 Task: In the Company tcs.com, Create email and send with subject: 'A Glimpse into the Future: Meet Our Disruptive Offering', and with mail content 'Good Morning,_x000D_
Welcome to a community of trailblazers and innovators. Discover a transformative opportunity that will empower you to thrive in your industry._x000D_
Thanks & Regards', attach the document: Business_plan.docx and insert image: visitingcard.jpg. Below Thanks and Regards, write facebook and insert the URL: 'www.facebook.com'. Mark checkbox to create task to follow up : In 1 week.  Enter or choose an email address of recipient's from company's contact and send.. Logged in from softage.4@softage.net
Action: Mouse moved to (90, 57)
Screenshot: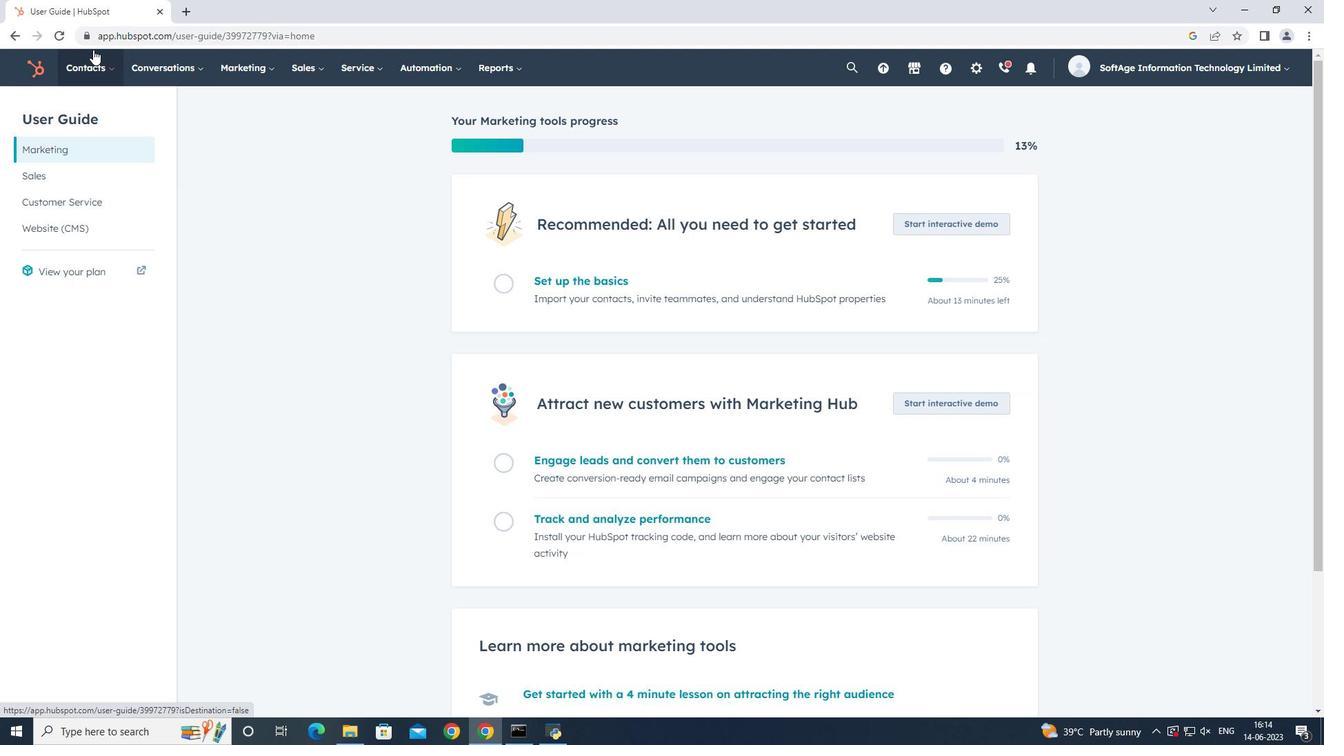 
Action: Mouse pressed left at (90, 57)
Screenshot: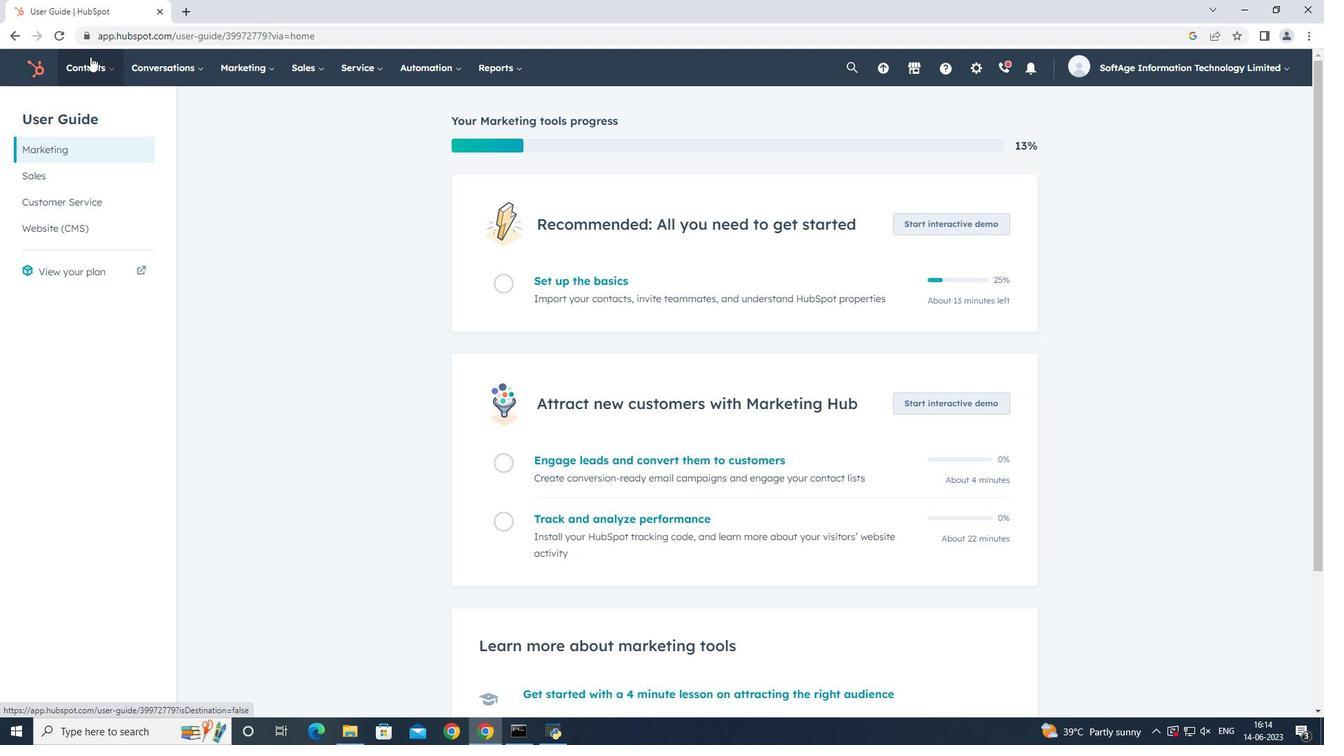 
Action: Mouse moved to (111, 142)
Screenshot: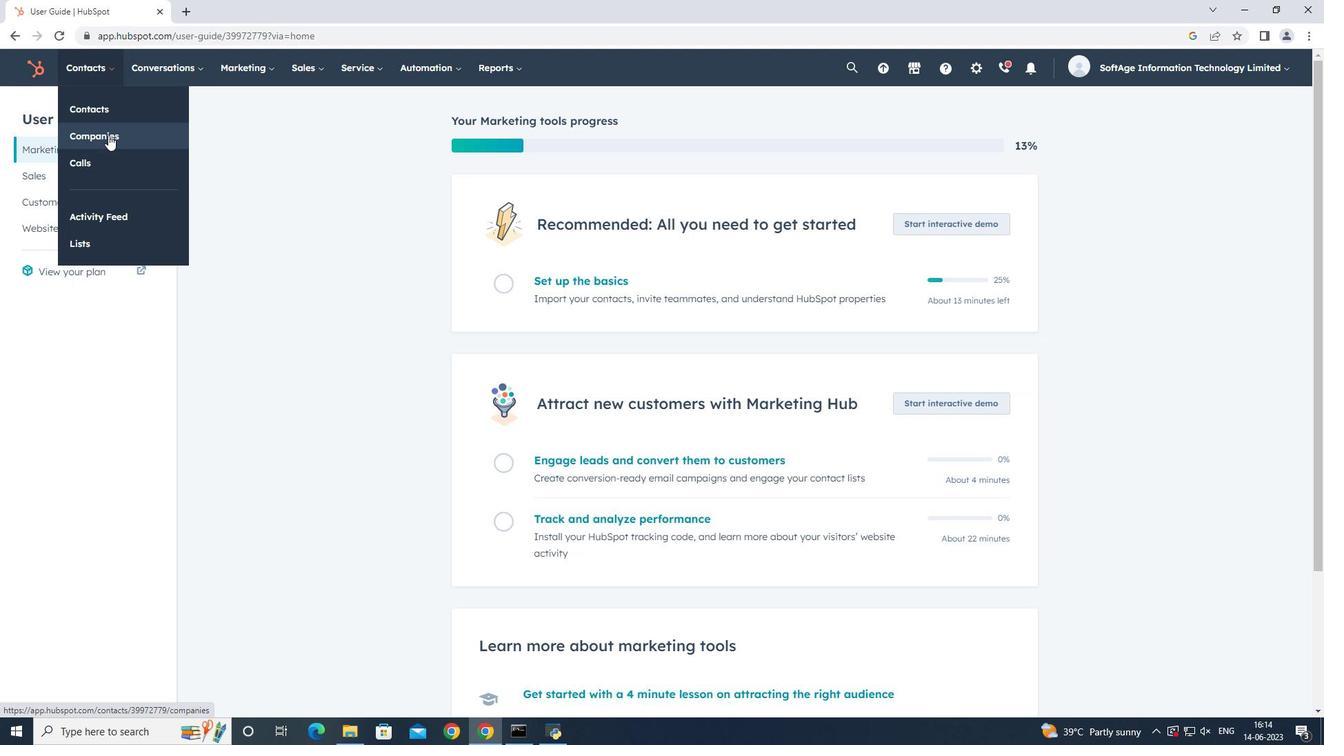 
Action: Mouse pressed left at (111, 142)
Screenshot: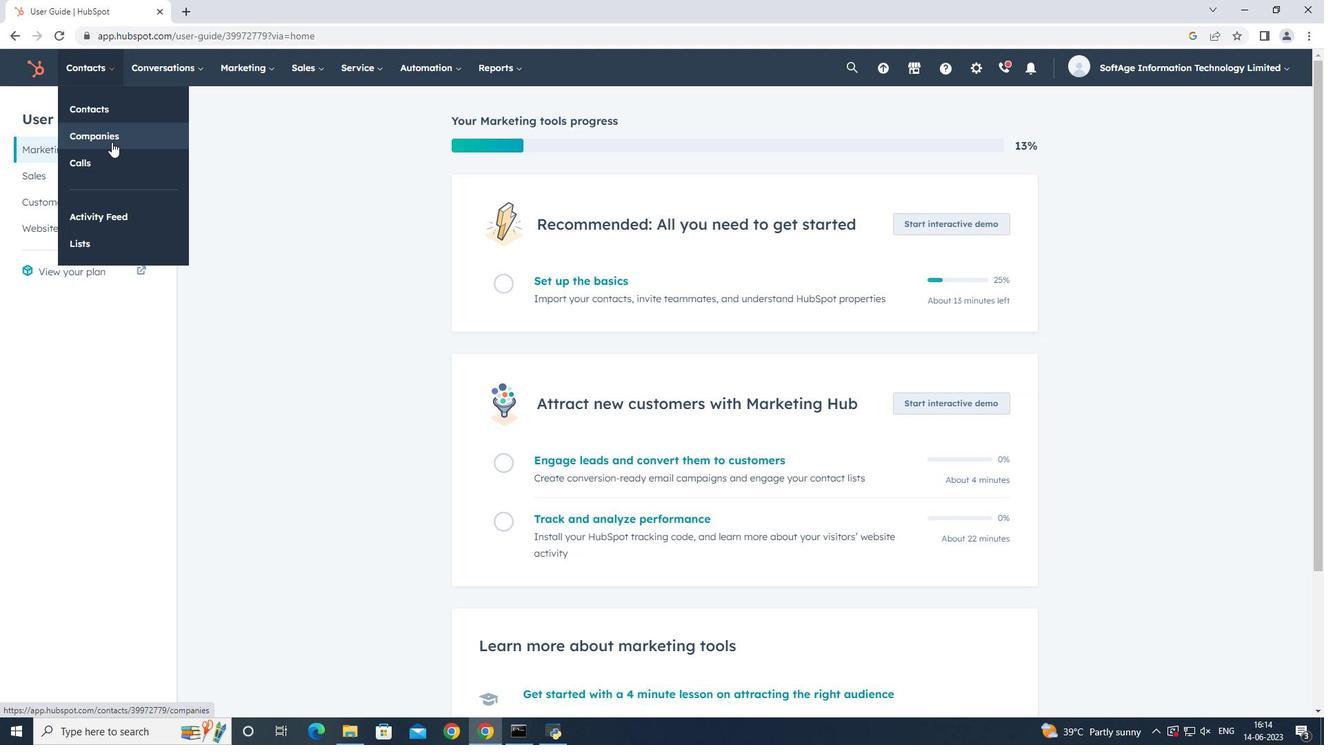 
Action: Mouse moved to (104, 219)
Screenshot: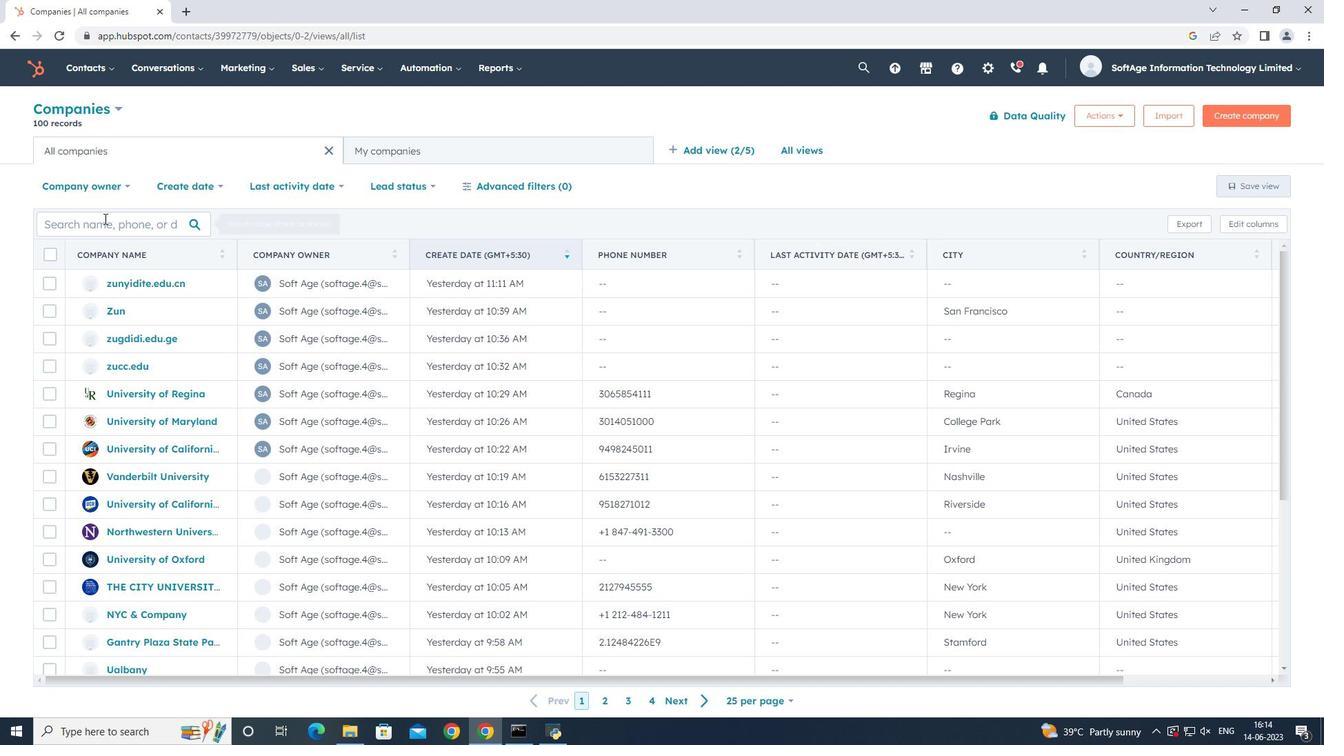 
Action: Mouse pressed left at (104, 219)
Screenshot: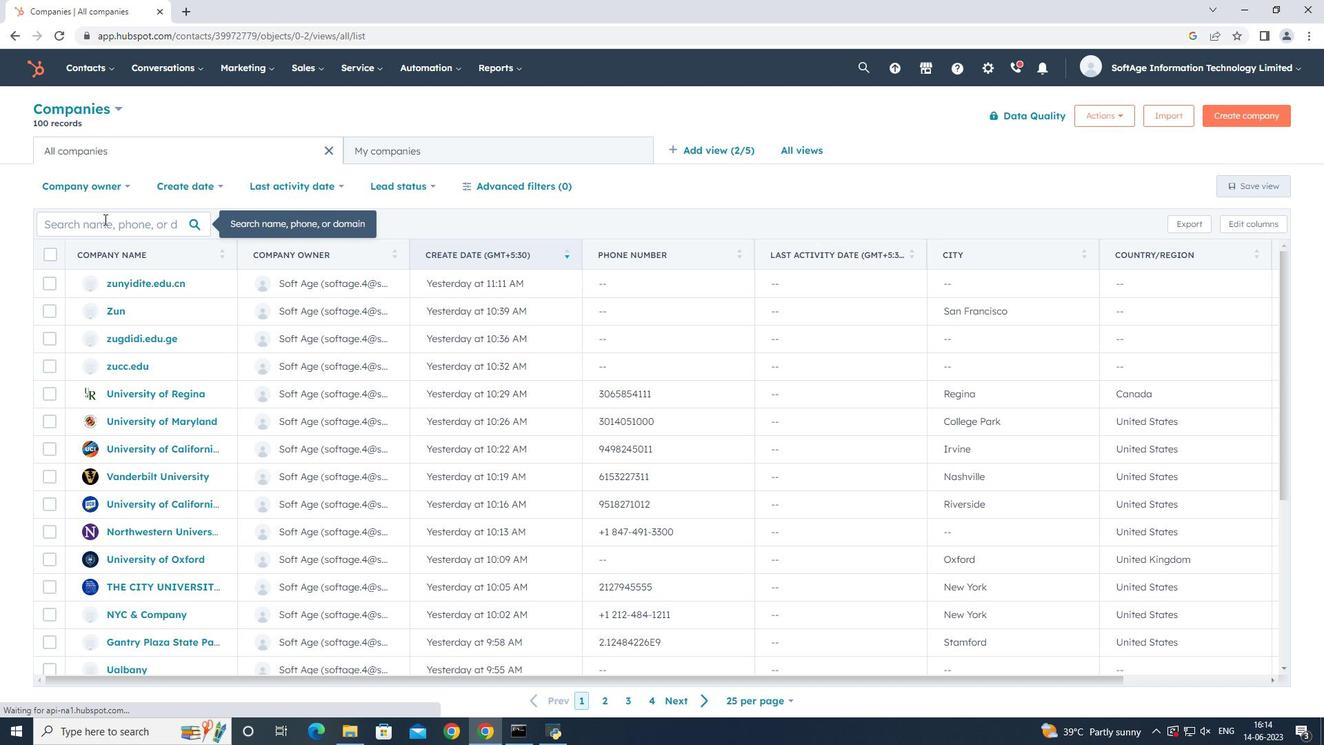 
Action: Key pressed tcs.com
Screenshot: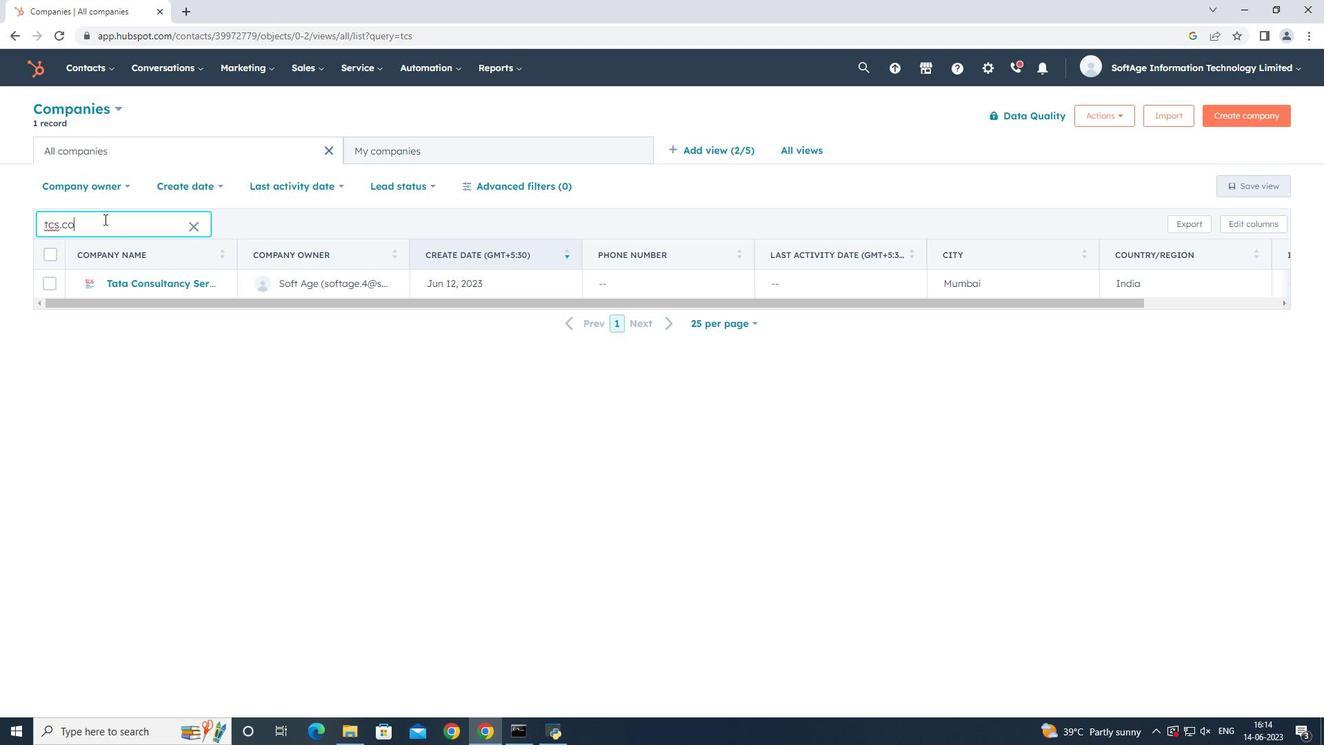 
Action: Mouse moved to (142, 281)
Screenshot: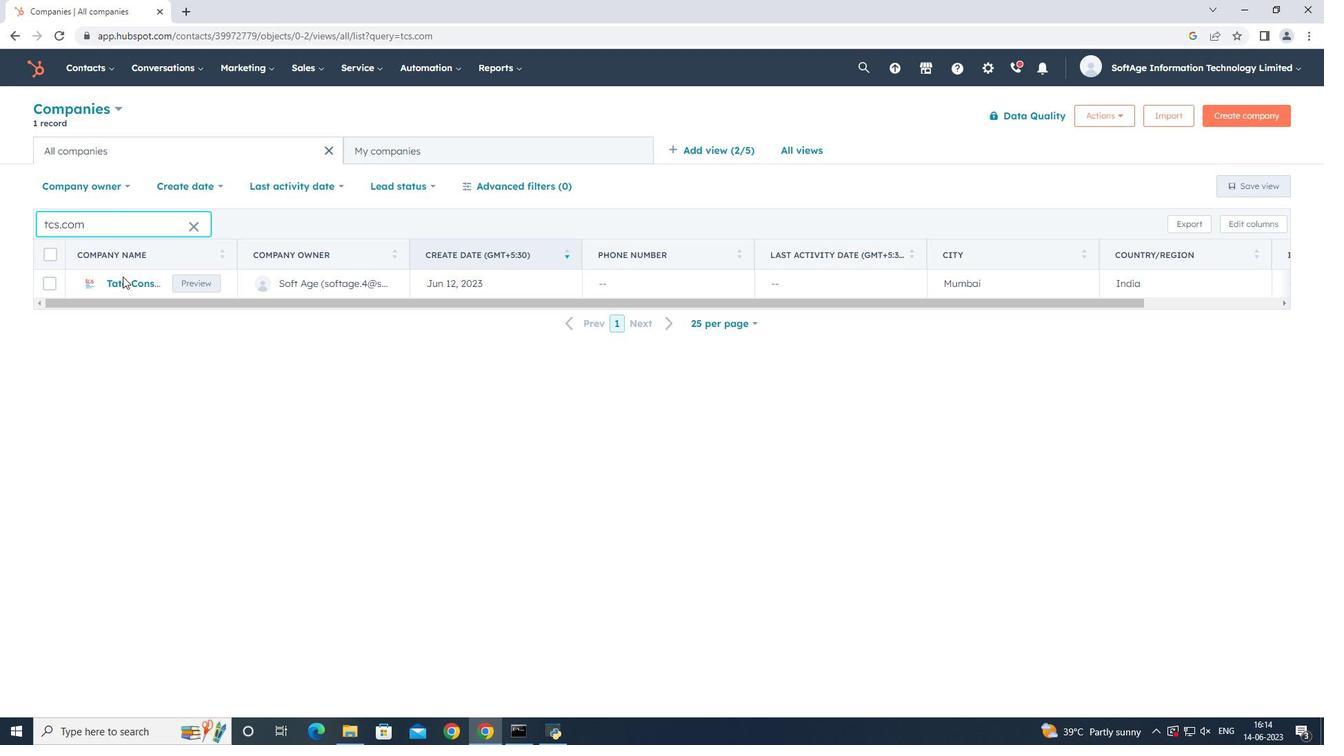 
Action: Mouse pressed left at (142, 281)
Screenshot: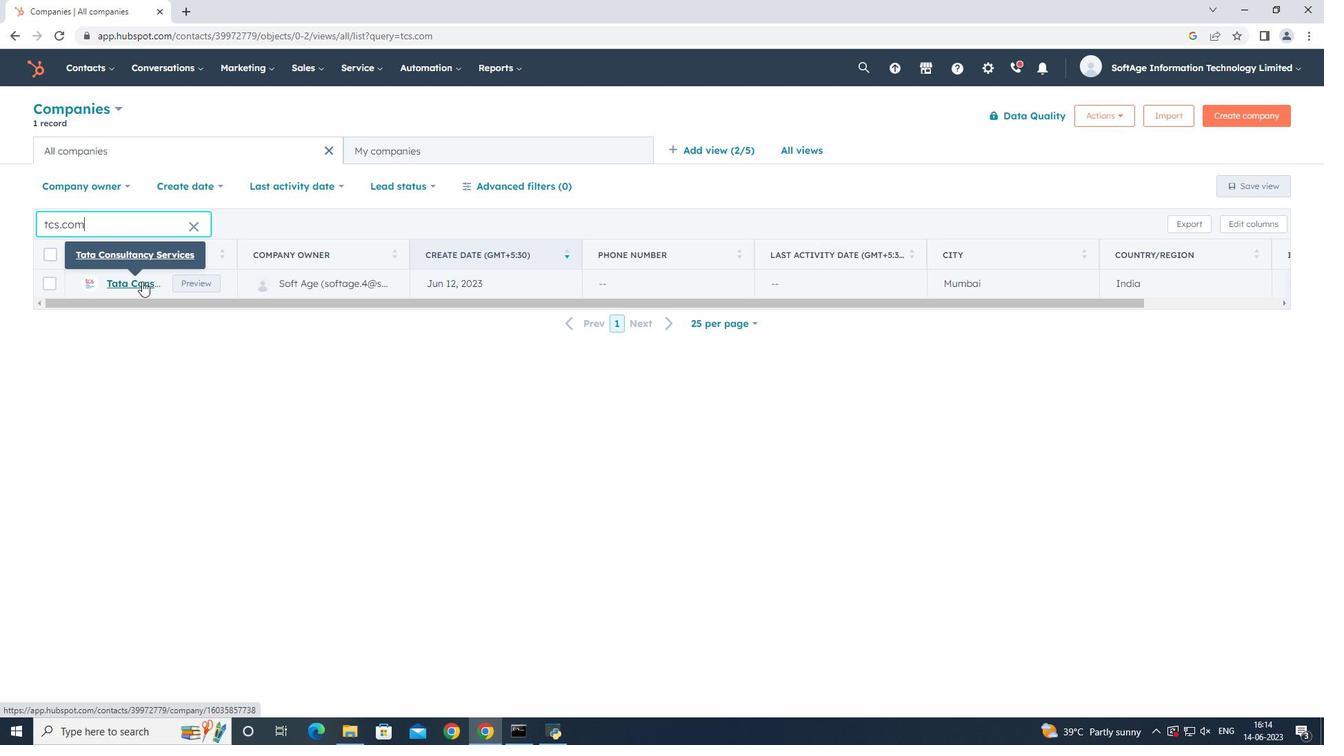 
Action: Mouse moved to (87, 215)
Screenshot: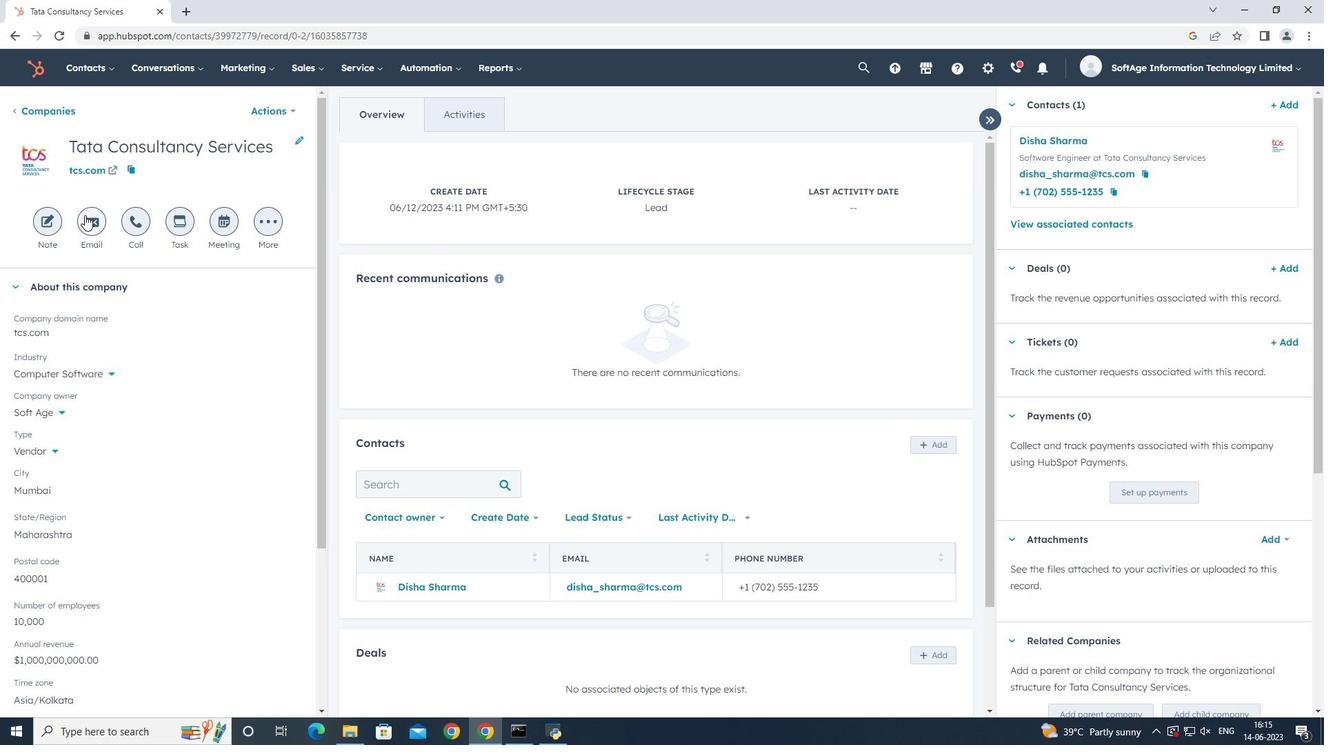 
Action: Mouse pressed left at (87, 215)
Screenshot: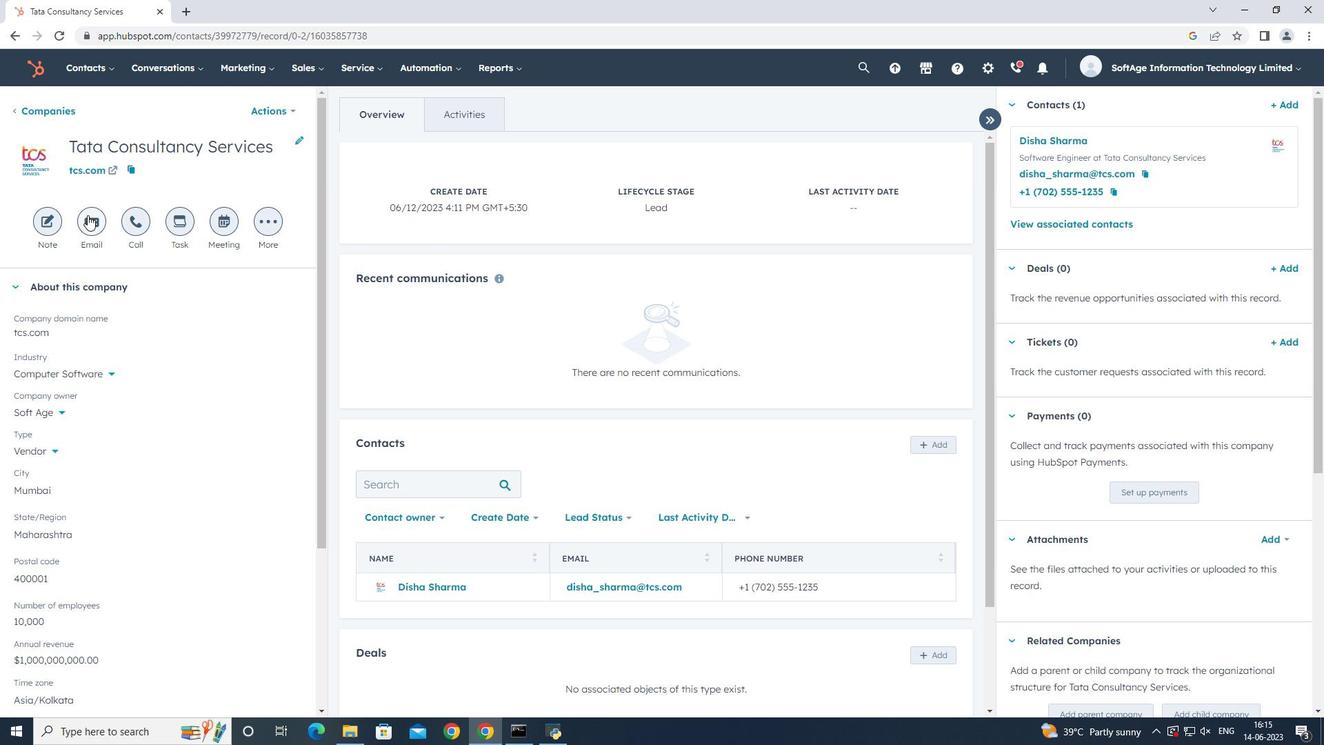 
Action: Mouse moved to (625, 372)
Screenshot: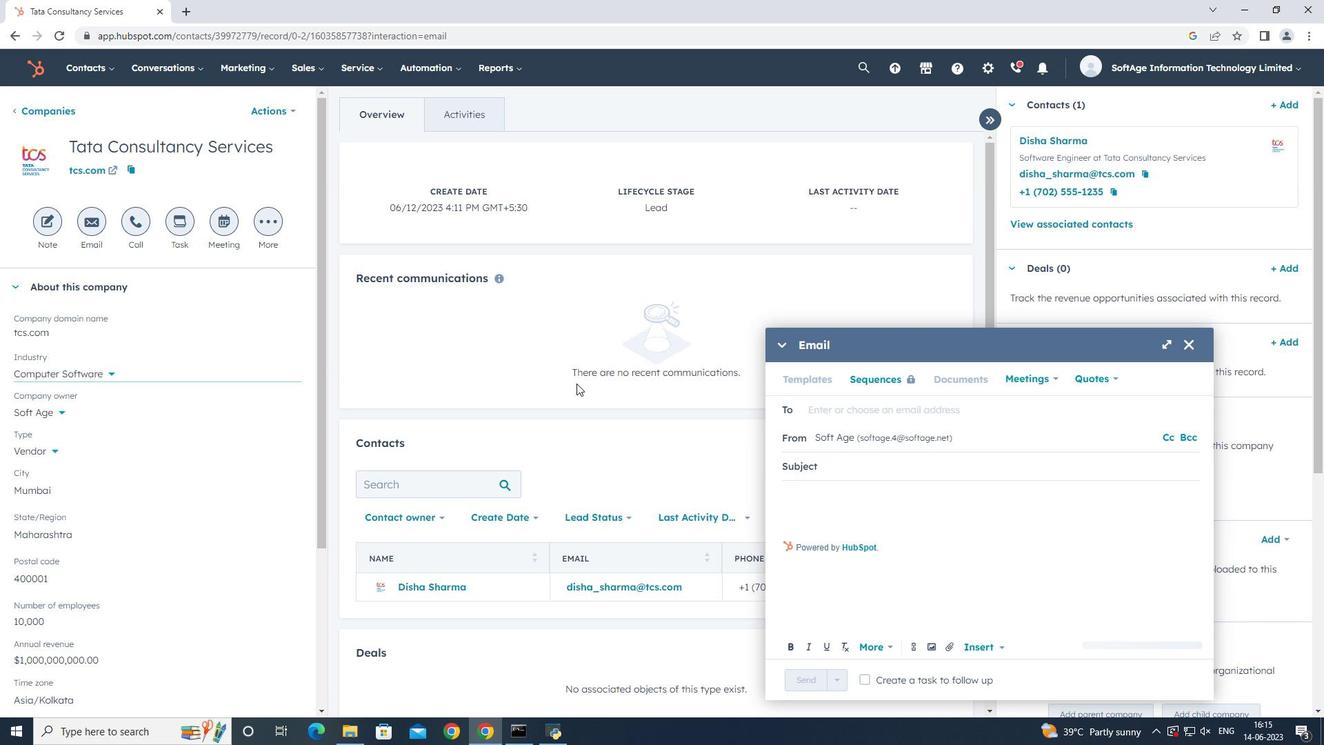
Action: Key pressed <Key.shift><Key.shift>A<Key.space><Key.shift><Key.shift><Key.shift><Key.shift><Key.shift><Key.shift>Glimpse<Key.space>into<Key.space>the<Key.space><Key.shift><Key.shift><Key.shift>Future<Key.shift_r>:<Key.space><Key.shift_r><Key.shift_r><Key.shift_r><Key.shift_r><Key.shift_r><Key.shift_r><Key.shift_r><Key.shift_r><Key.shift_r><Key.shift_r><Key.shift_r><Key.shift_r><Key.shift_r><Key.shift_r><Key.shift_r>Meet<Key.space><Key.shift_r><Key.shift_r><Key.shift_r><Key.shift_r><Key.shift_r><Key.shift_r><Key.shift_r><Key.shift_r><Key.shift_r><Key.shift_r><Key.shift_r><Key.shift_r>Our<Key.space><Key.shift><Key.shift><Key.shift><Key.shift><Key.shift><Key.shift><Key.shift><Key.shift>Disruptive<Key.space><Key.shift_r><Key.shift_r>Offering
Screenshot: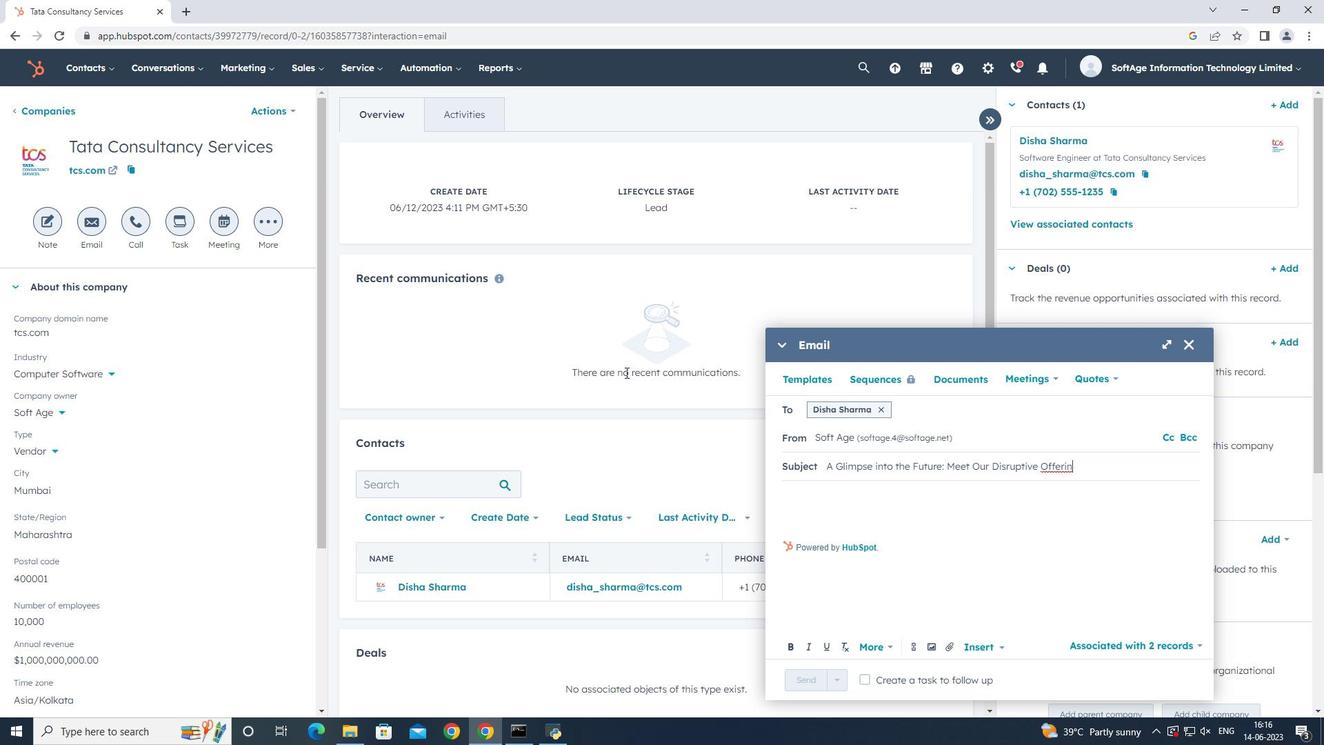 
Action: Mouse moved to (1123, 469)
Screenshot: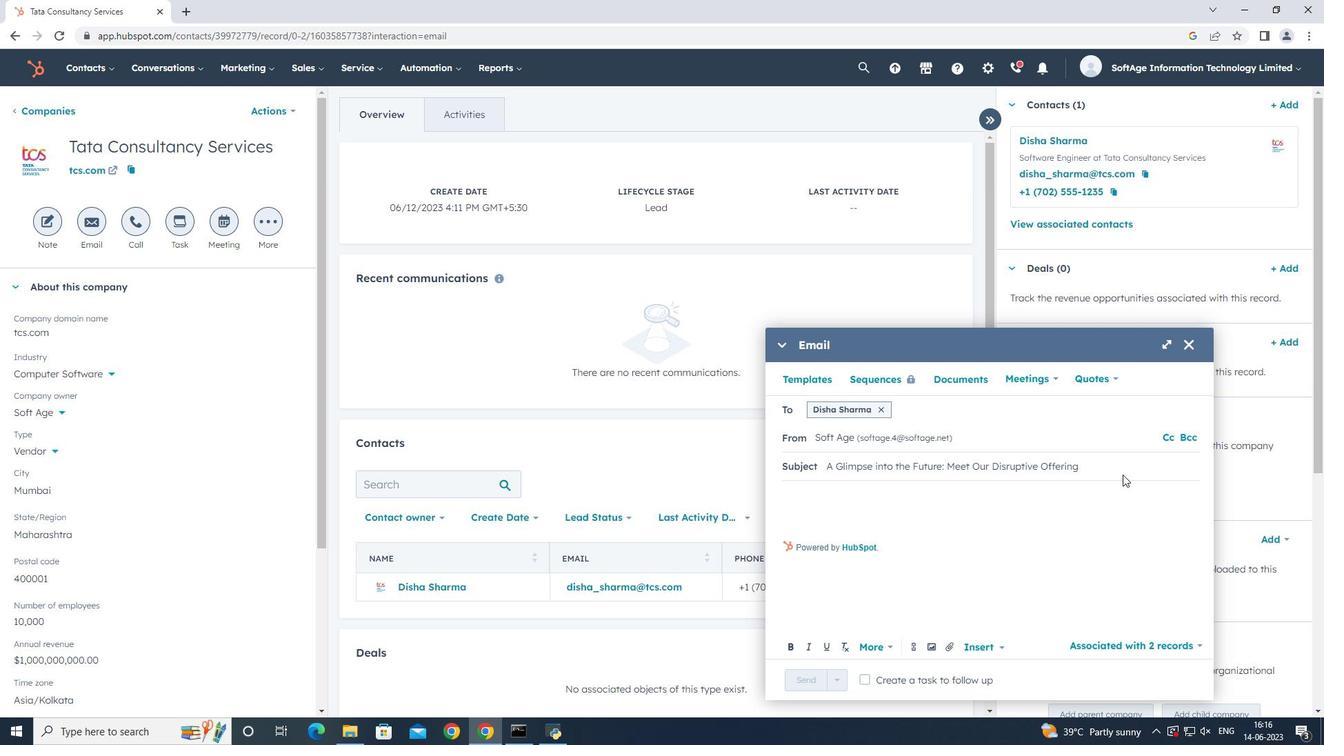 
Action: Key pressed ,
Screenshot: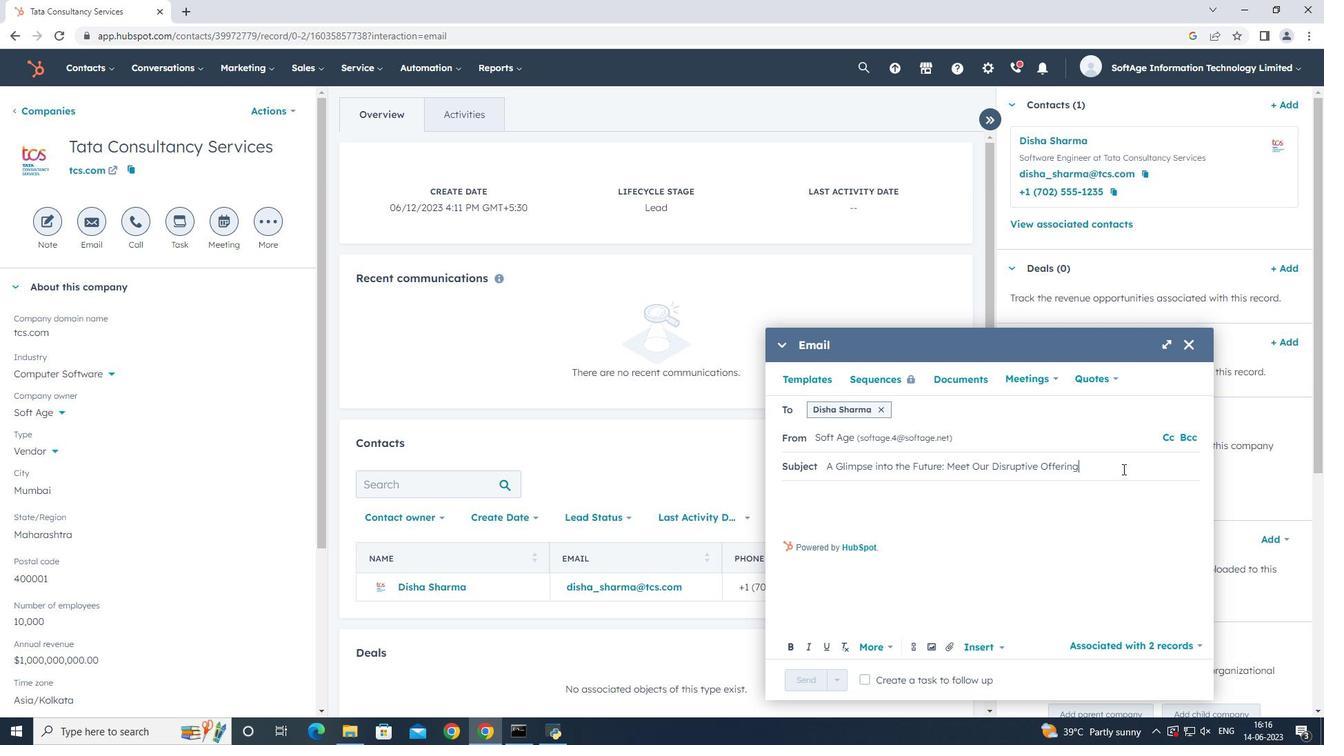 
Action: Mouse moved to (1120, 477)
Screenshot: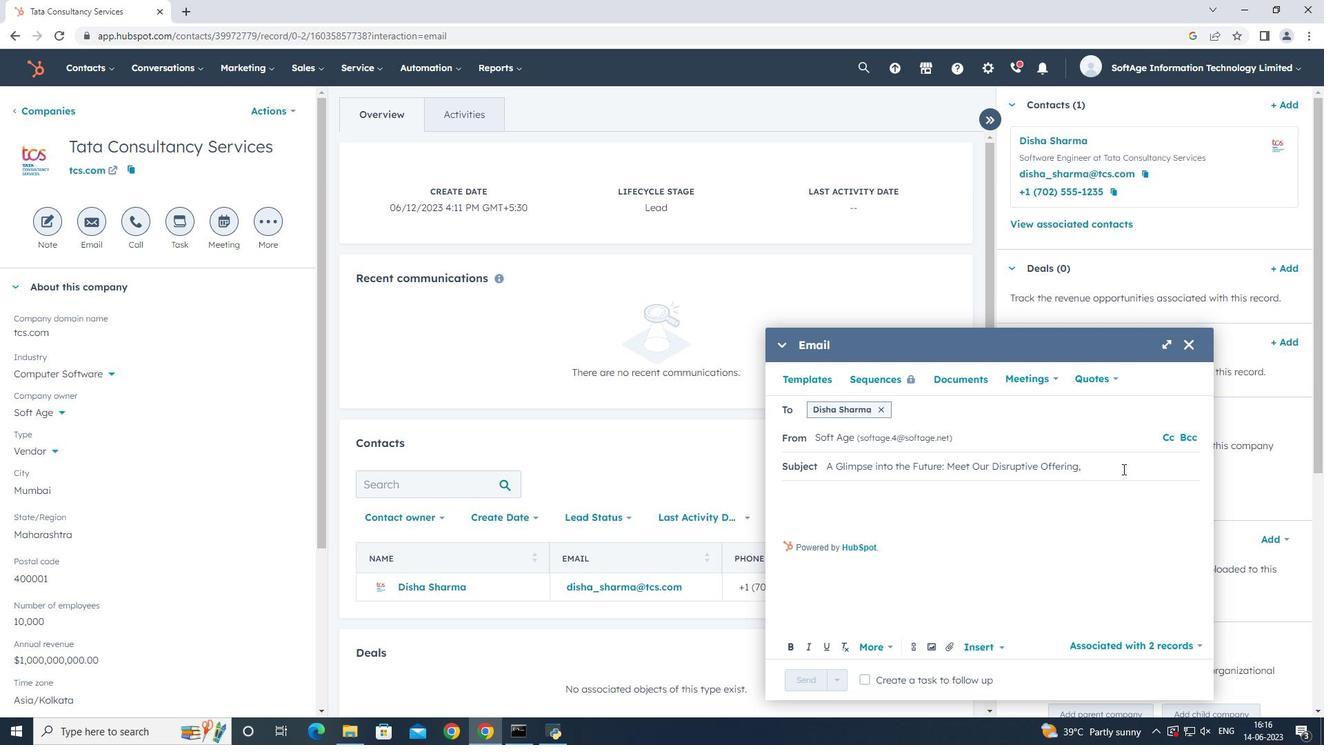 
Action: Key pressed <Key.tab><Key.shift>Good<Key.space><Key.shift><Key.shift><Key.shift><Key.shift><Key.shift><Key.shift><Key.shift><Key.shift><Key.shift><Key.shift><Key.shift><Key.shift><Key.shift><Key.shift><Key.shift><Key.shift>Morning,<Key.enter><Key.enter><Key.shift>Welcome<Key.space>to<Key.space>a<Key.space>community<Key.space>of<Key.space>trailblazer<Key.space><Key.backspace>s<Key.space>and<Key.space>innovators.<Key.space><Key.shift>Discover<Key.space>a<Key.space>transformative<Key.space>opportunity<Key.space>that<Key.space>will<Key.space>empower<Key.space>you<Key.space>to<Key.space>thrive<Key.space>in<Key.space>your<Key.space>industry.<Key.enter><Key.enter><Key.shift>Thanks<Key.space><Key.shift><Key.shift><Key.shift><Key.shift><Key.shift><Key.shift><Key.shift>&<Key.space><Key.shift><Key.shift>Regards,<Key.enter>
Screenshot: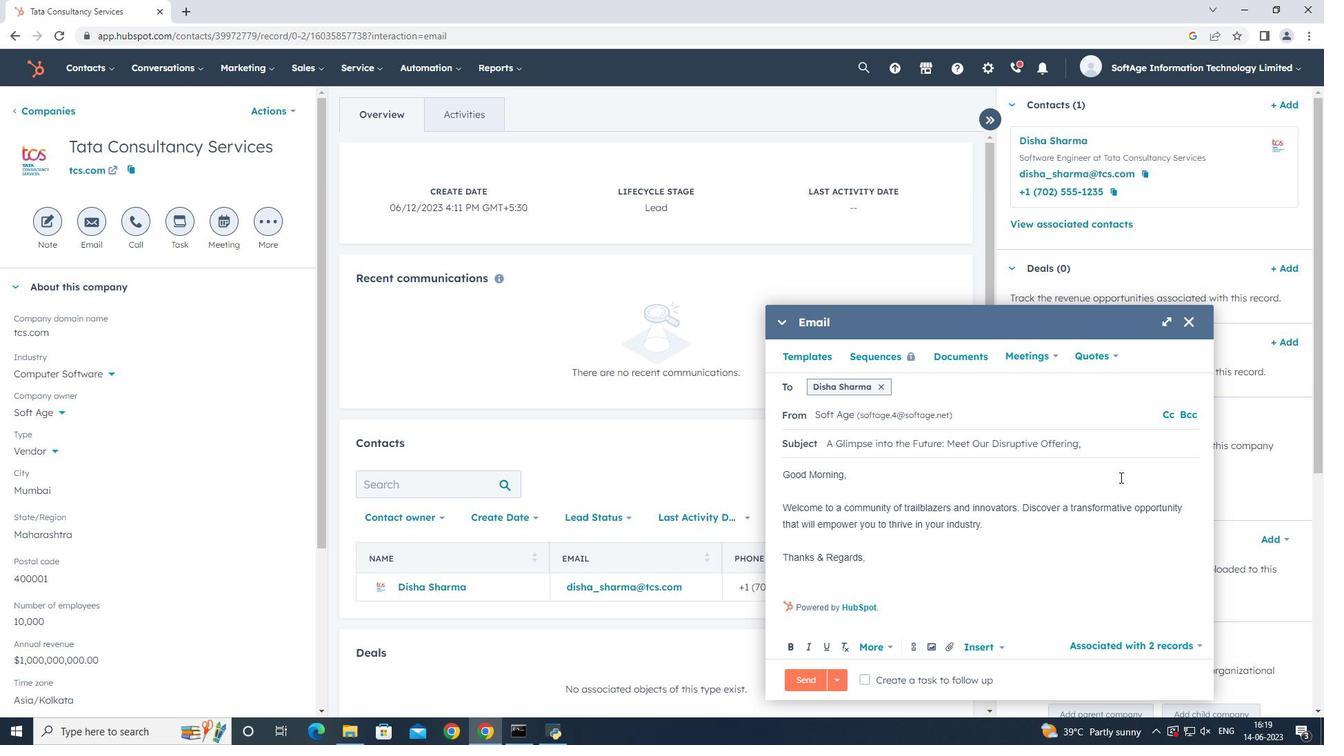 
Action: Mouse moved to (915, 650)
Screenshot: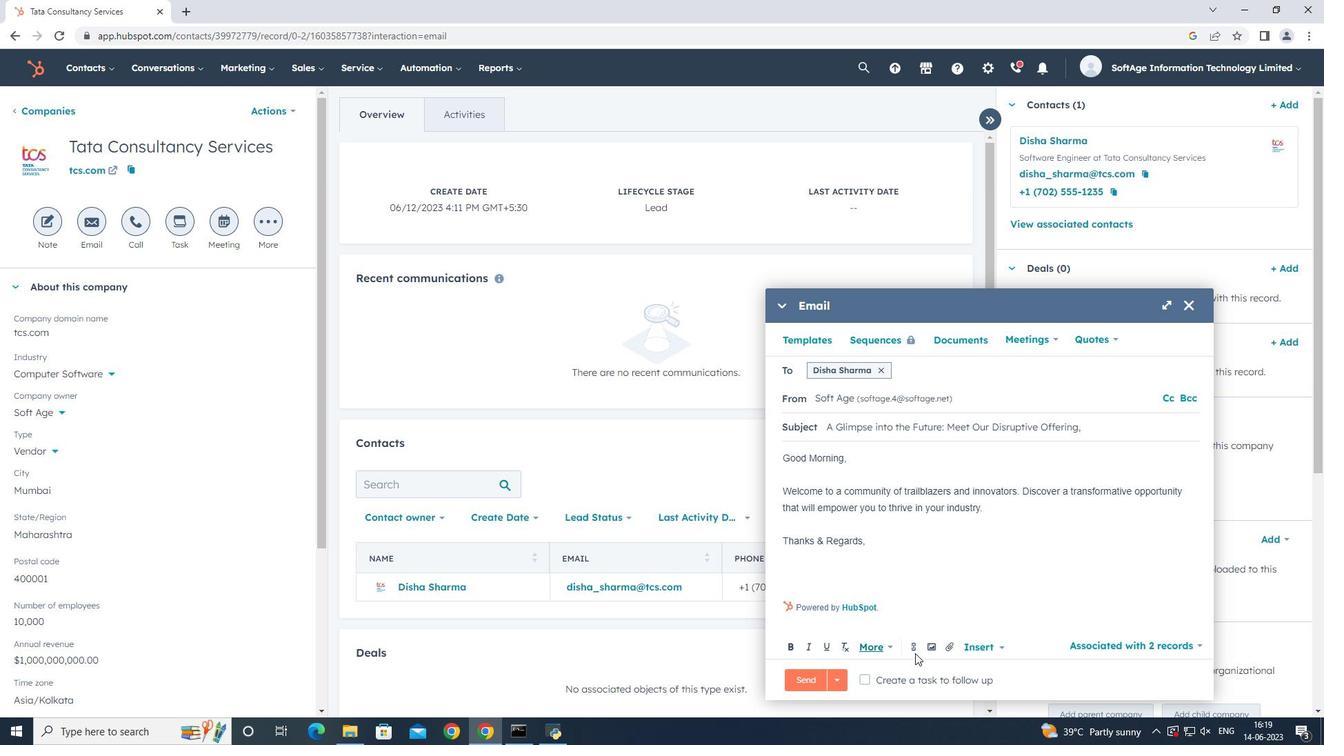 
Action: Mouse pressed left at (915, 650)
Screenshot: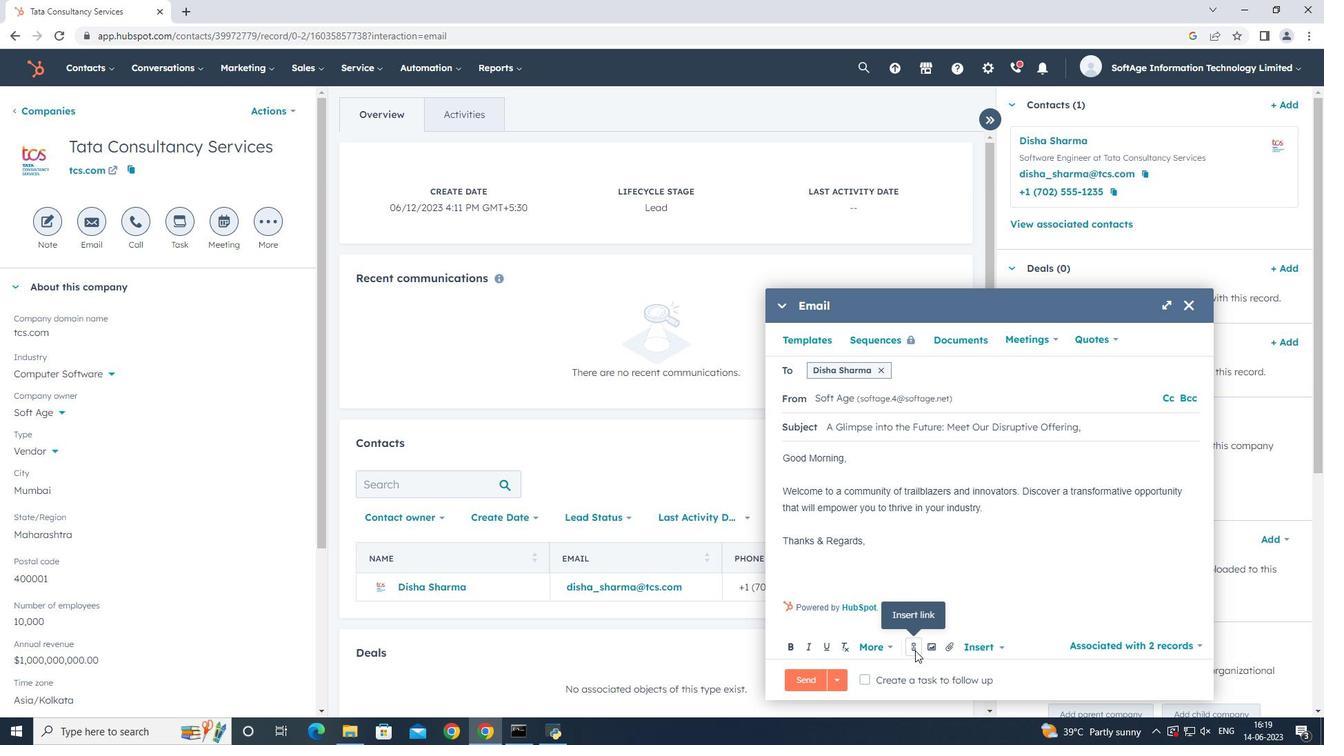
Action: Mouse moved to (943, 641)
Screenshot: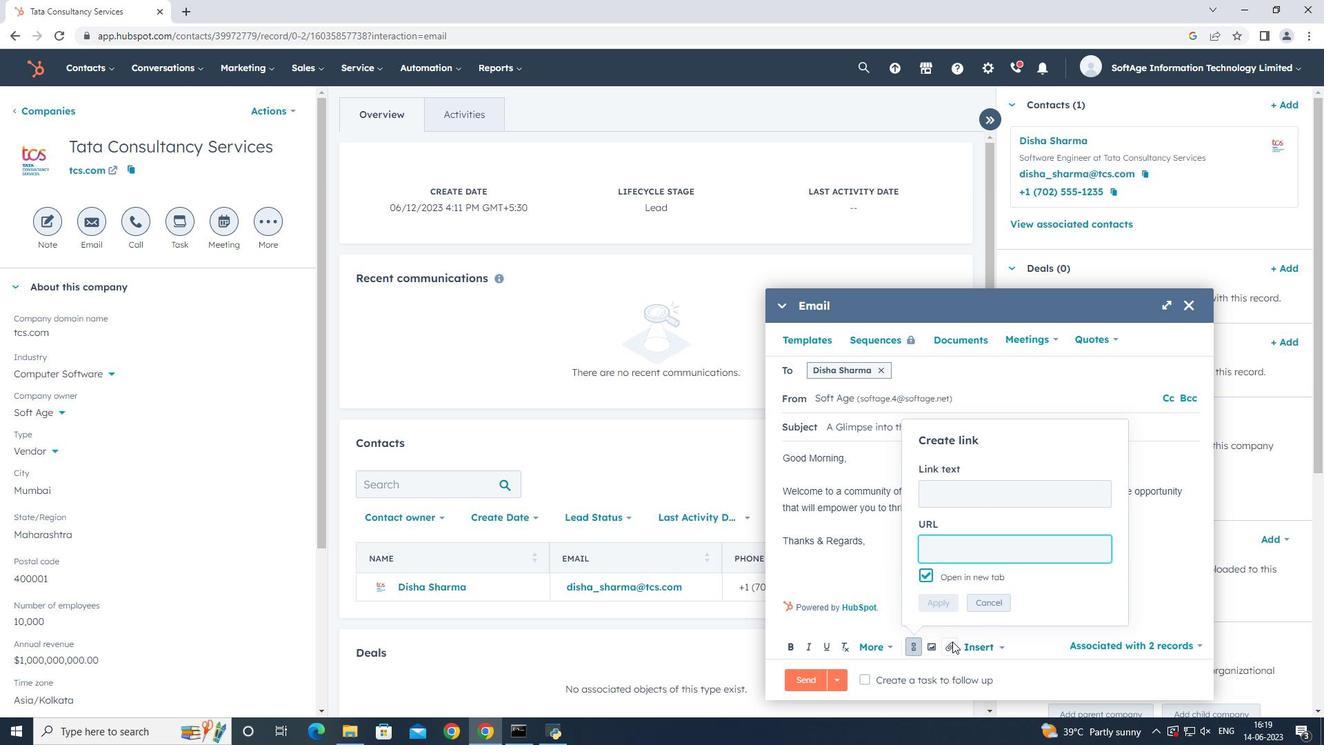 
Action: Mouse pressed left at (943, 641)
Screenshot: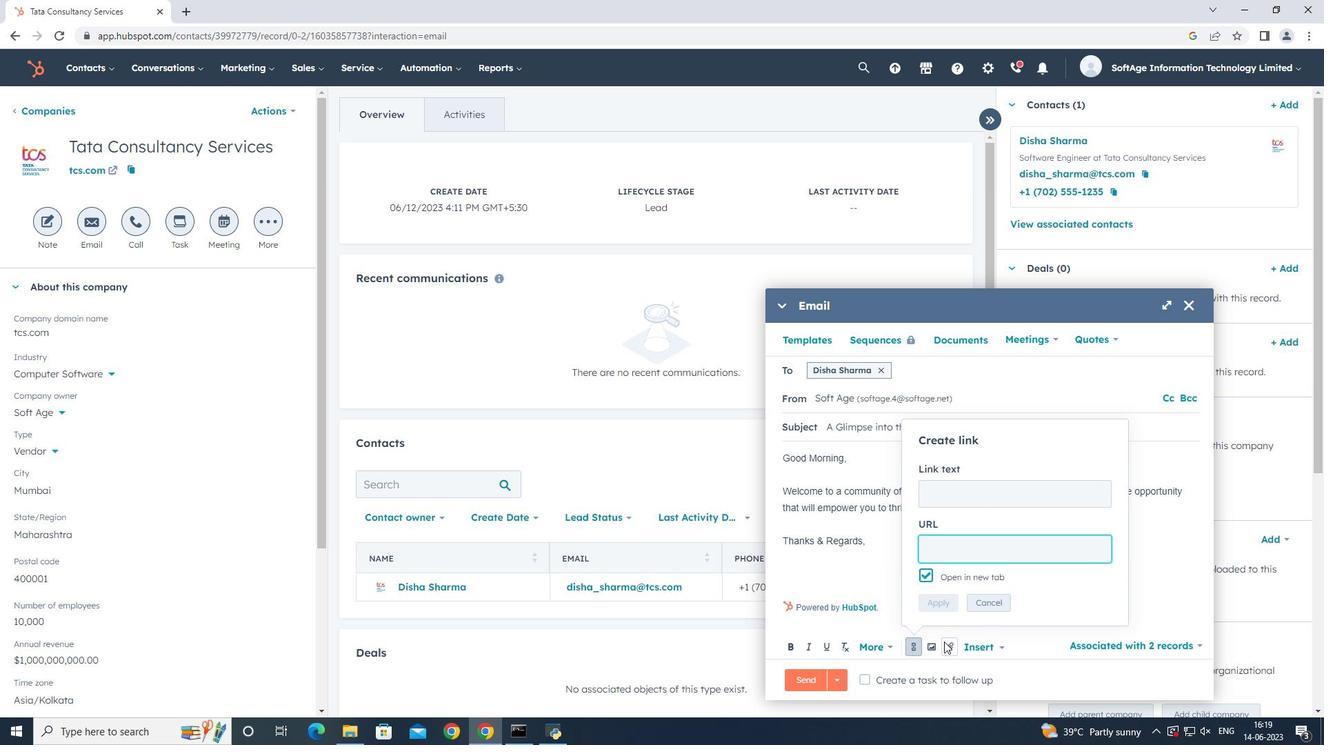 
Action: Mouse moved to (968, 612)
Screenshot: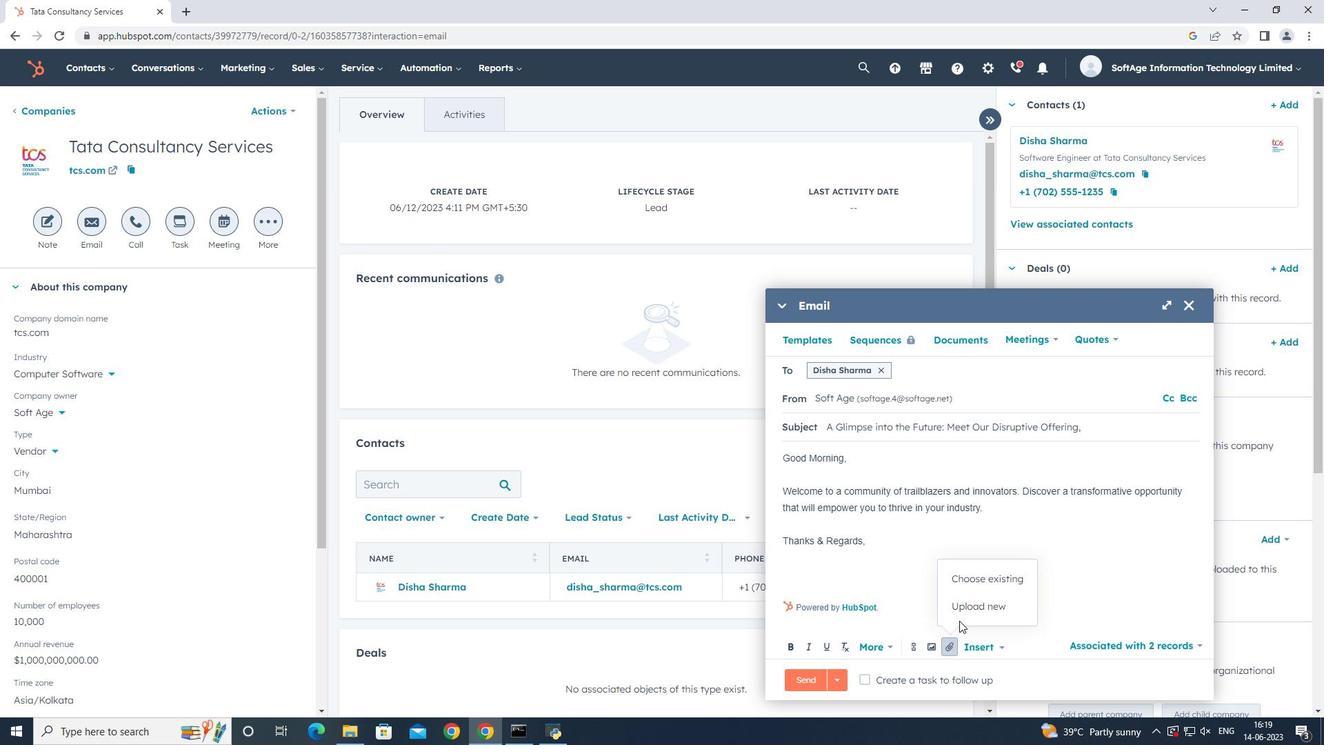 
Action: Mouse pressed left at (968, 612)
Screenshot: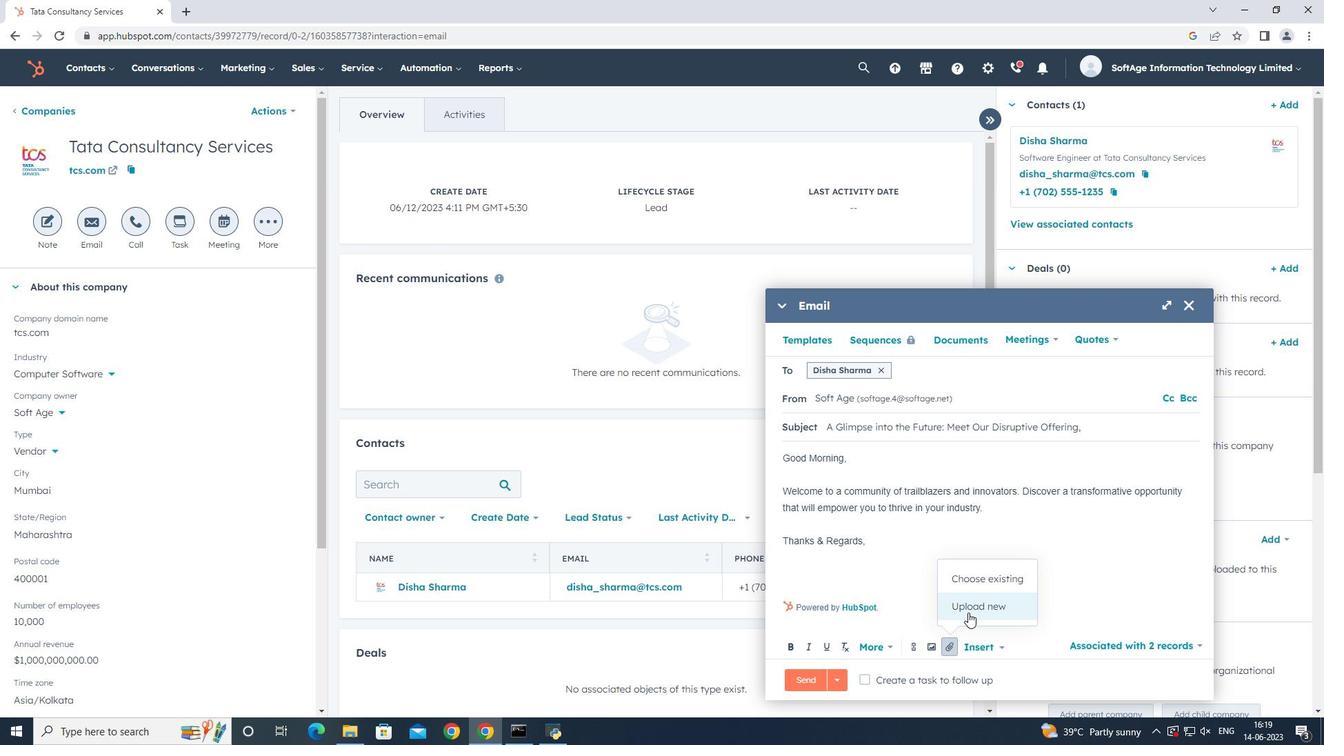 
Action: Mouse moved to (242, 119)
Screenshot: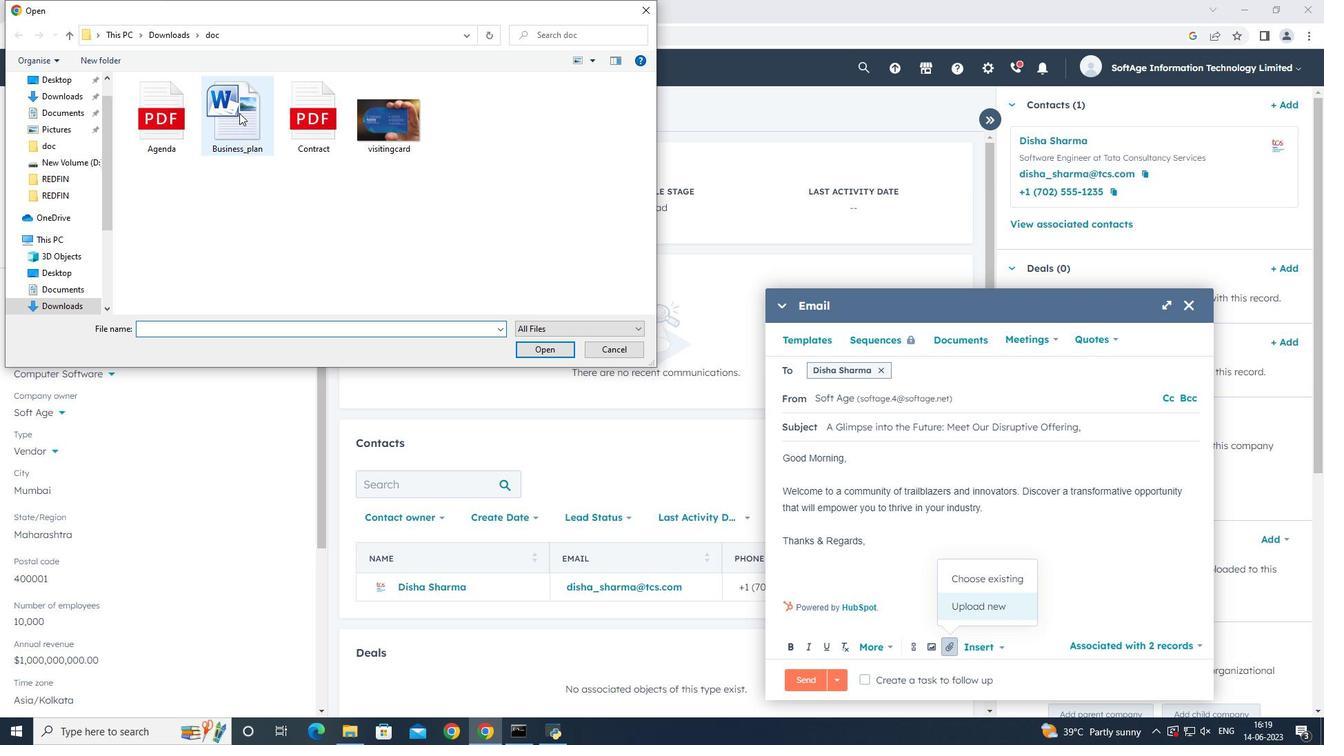 
Action: Mouse pressed left at (242, 119)
Screenshot: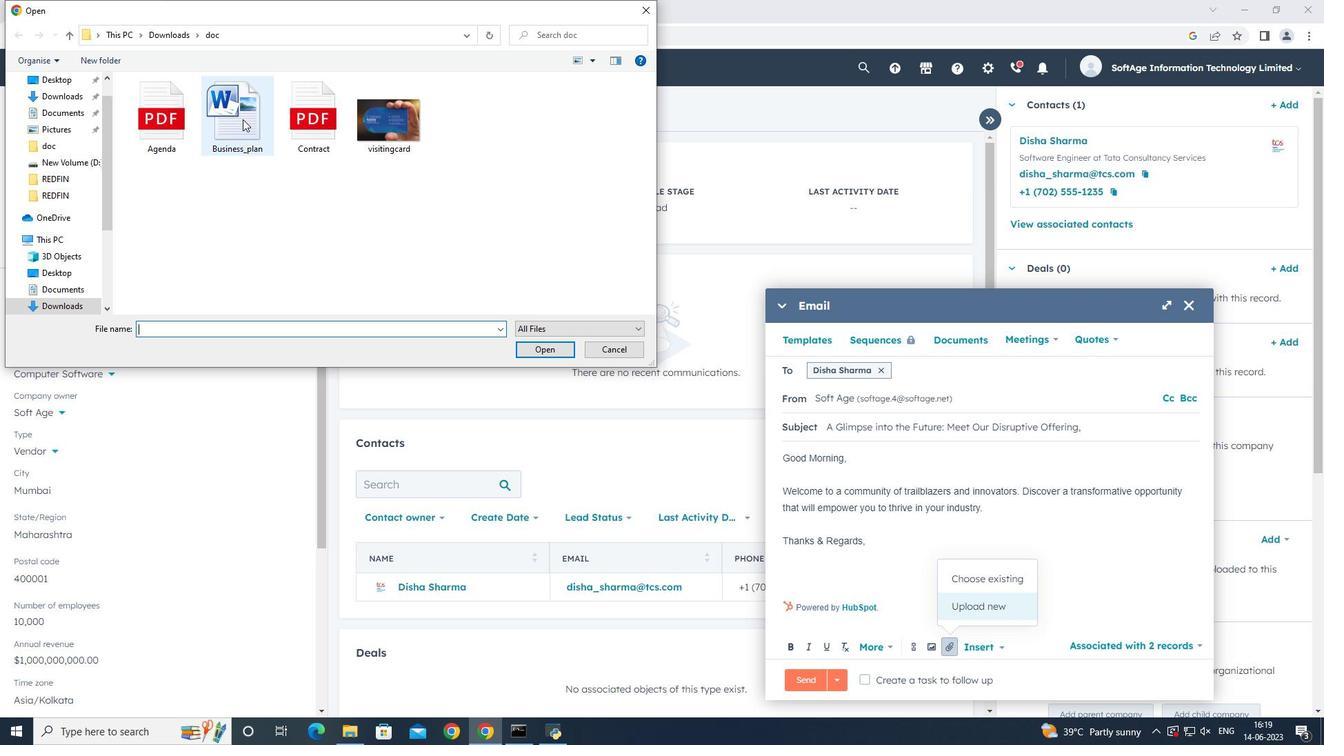 
Action: Mouse pressed left at (242, 119)
Screenshot: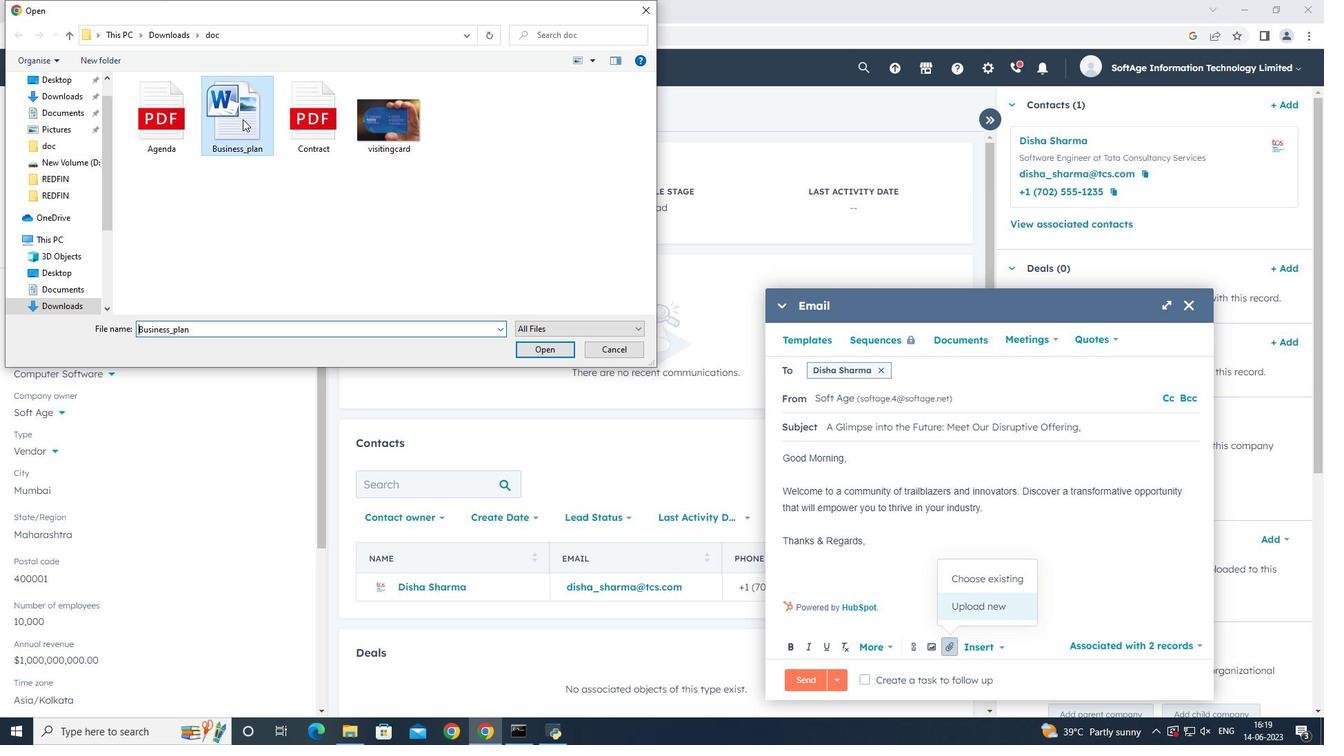 
Action: Mouse moved to (932, 609)
Screenshot: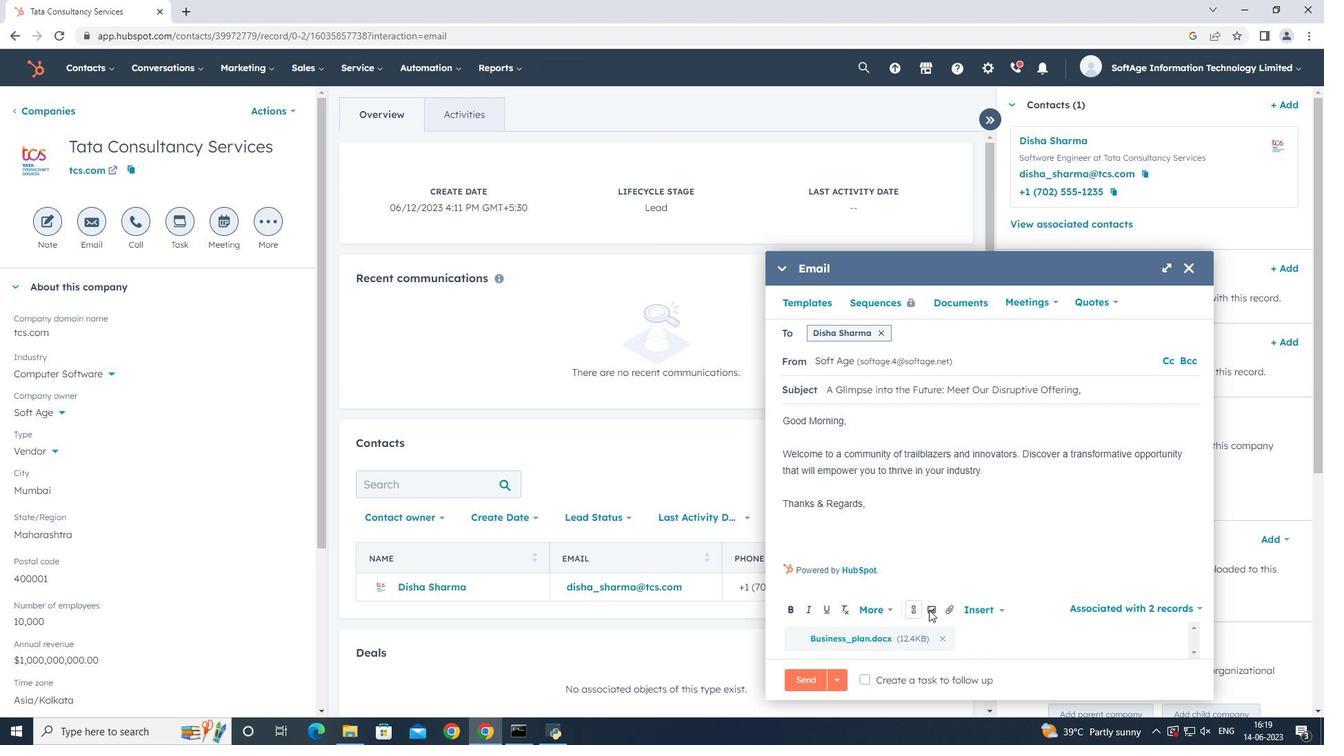 
Action: Mouse pressed left at (932, 609)
Screenshot: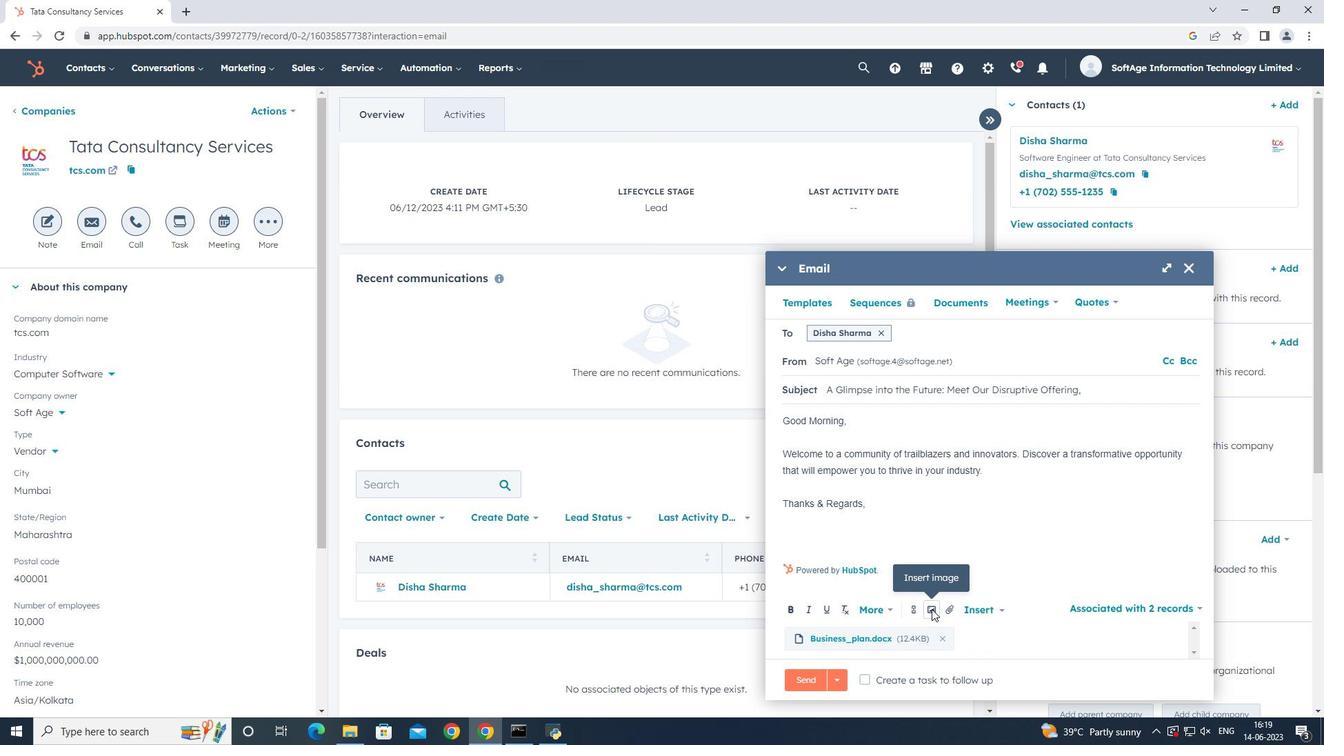 
Action: Mouse moved to (930, 574)
Screenshot: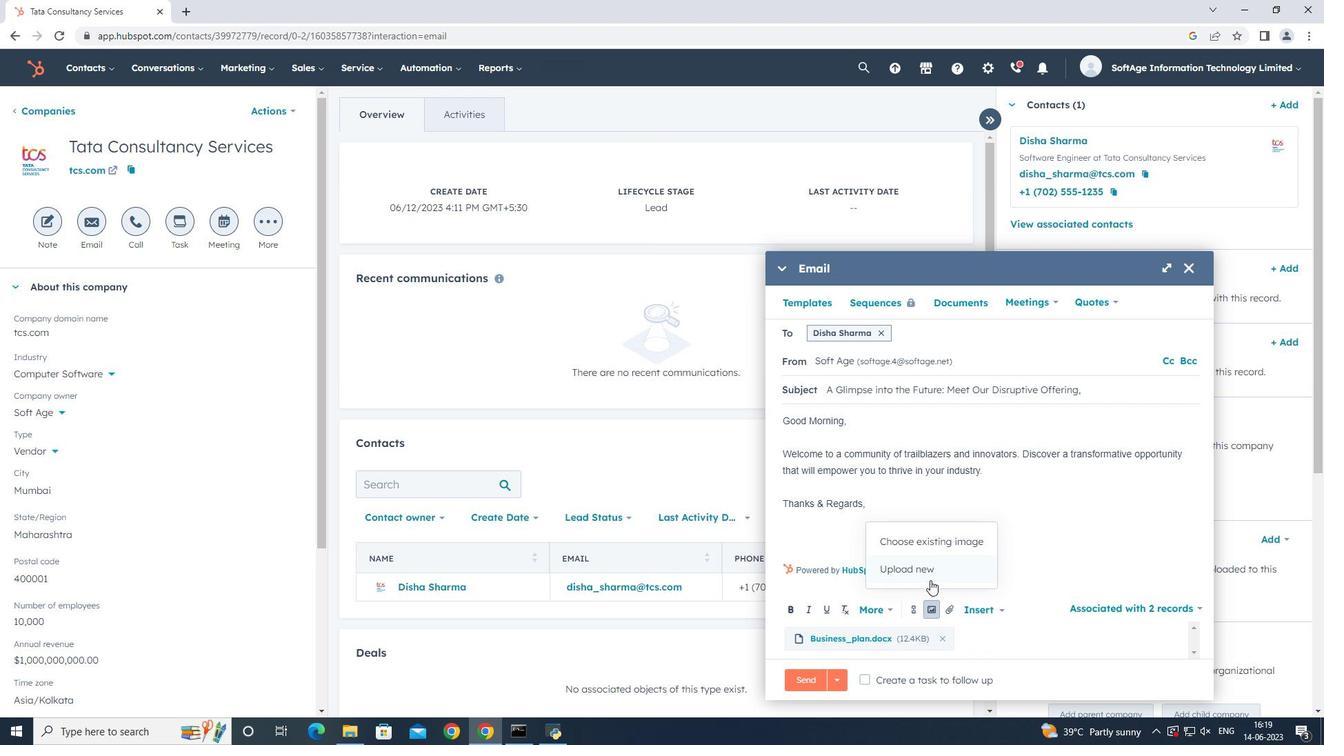 
Action: Mouse pressed left at (930, 574)
Screenshot: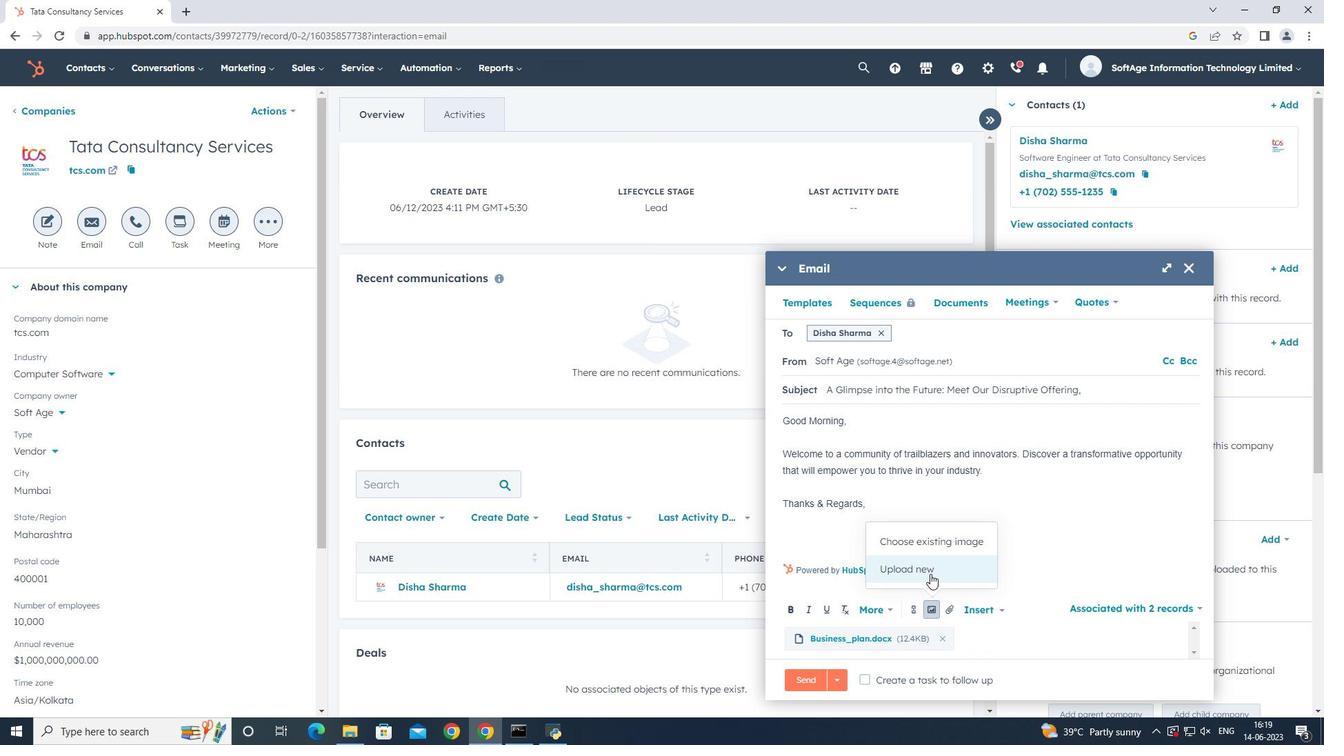 
Action: Mouse moved to (168, 133)
Screenshot: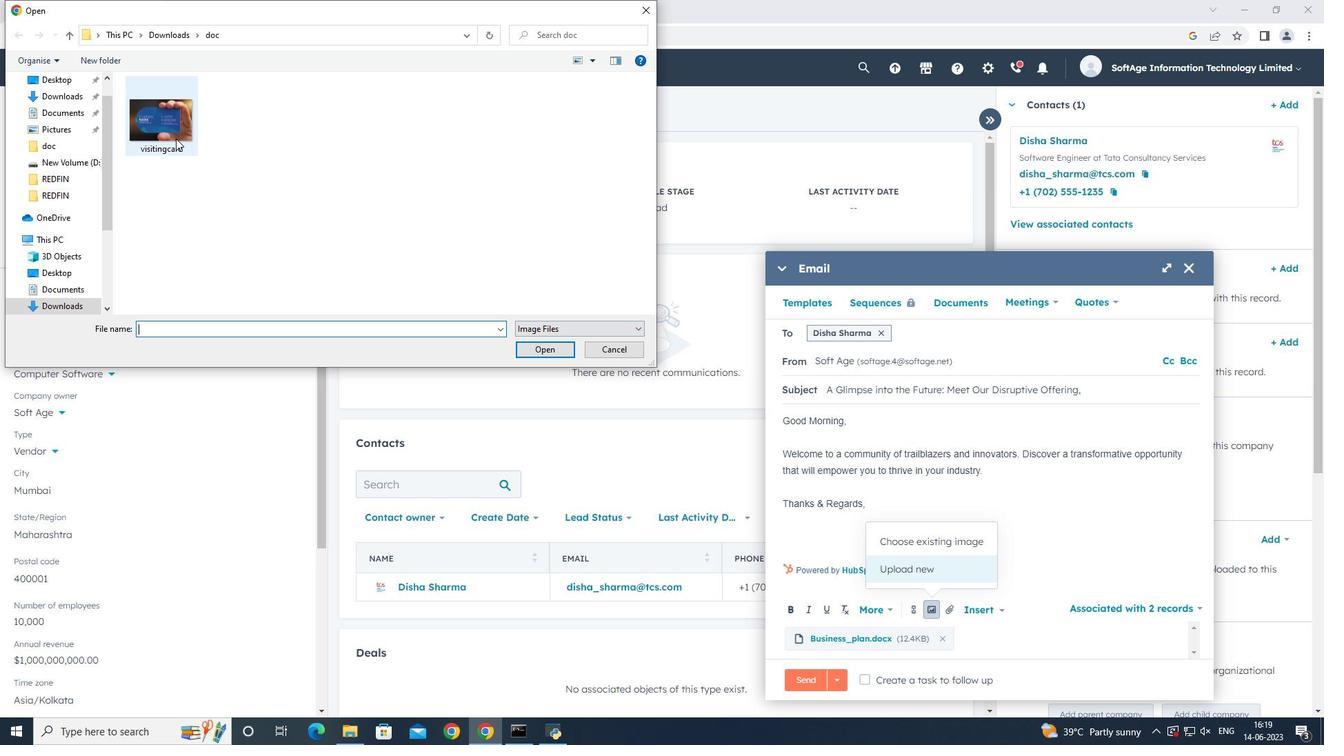 
Action: Mouse pressed left at (168, 133)
Screenshot: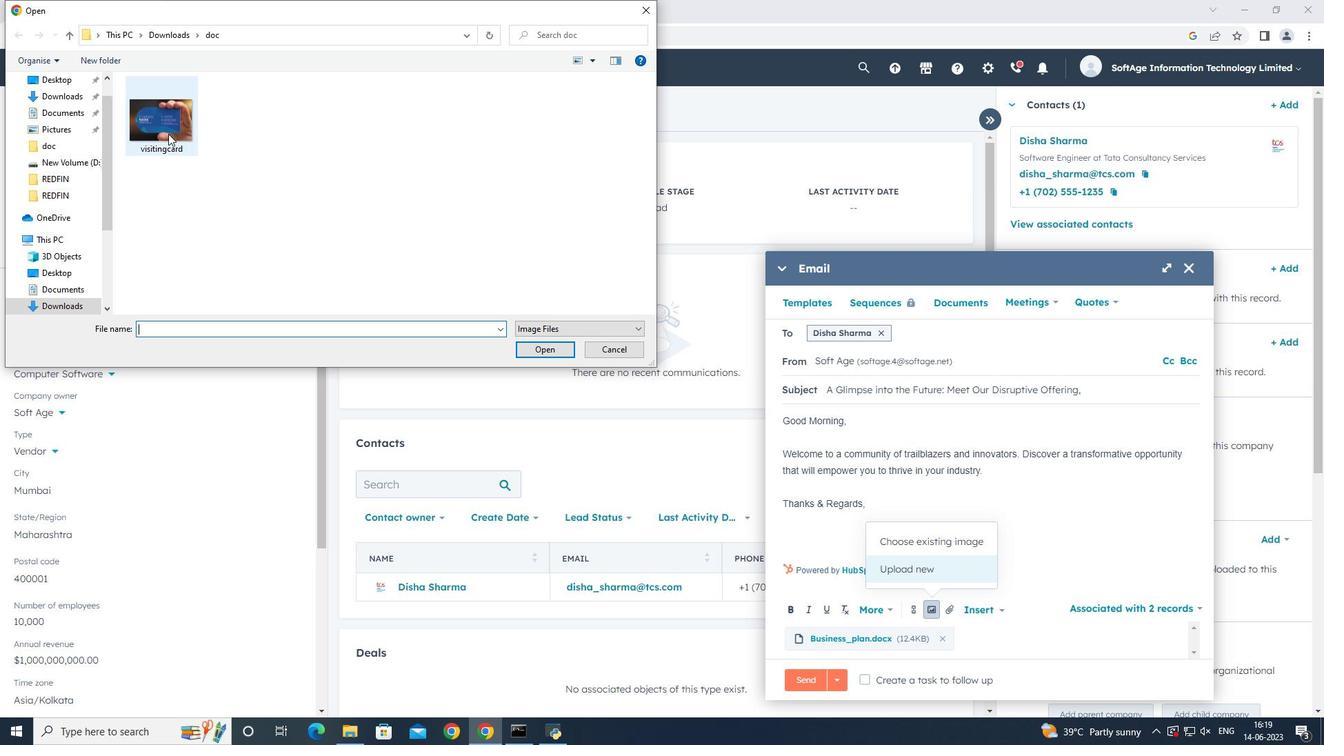 
Action: Mouse pressed left at (168, 133)
Screenshot: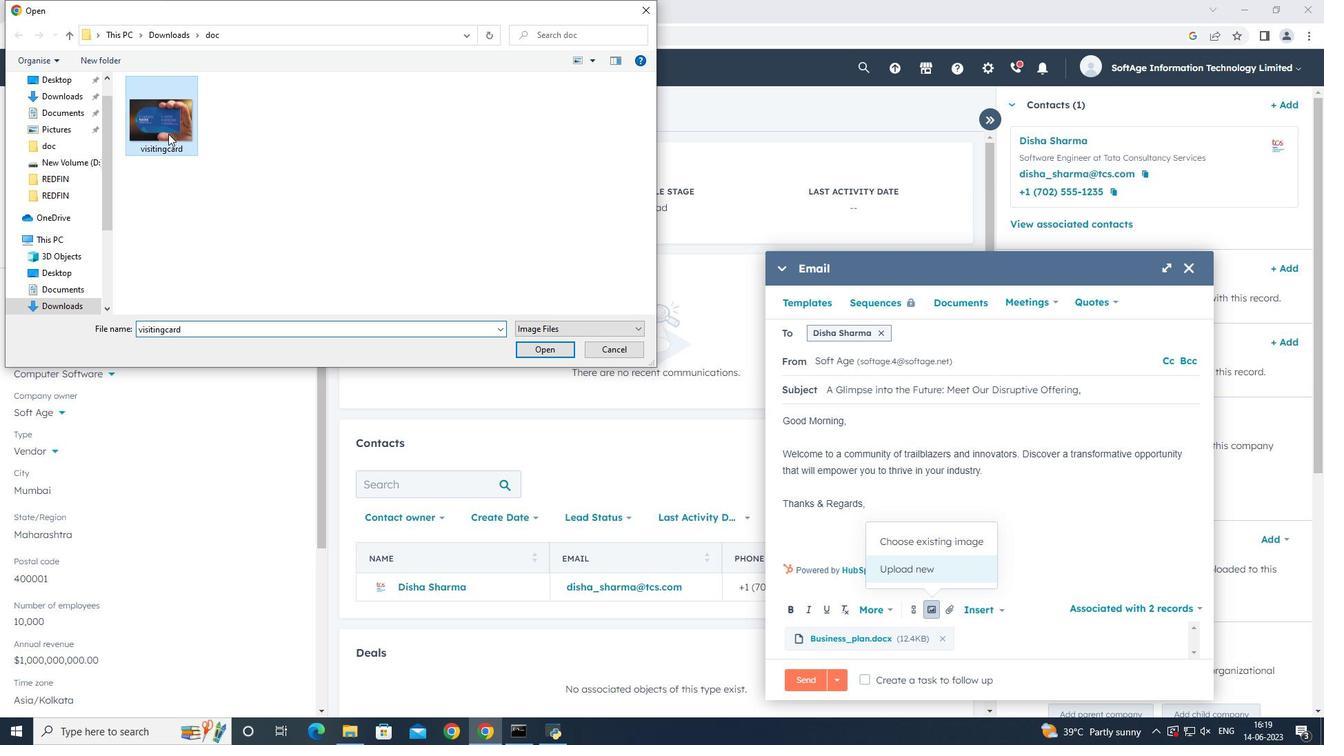
Action: Mouse moved to (819, 378)
Screenshot: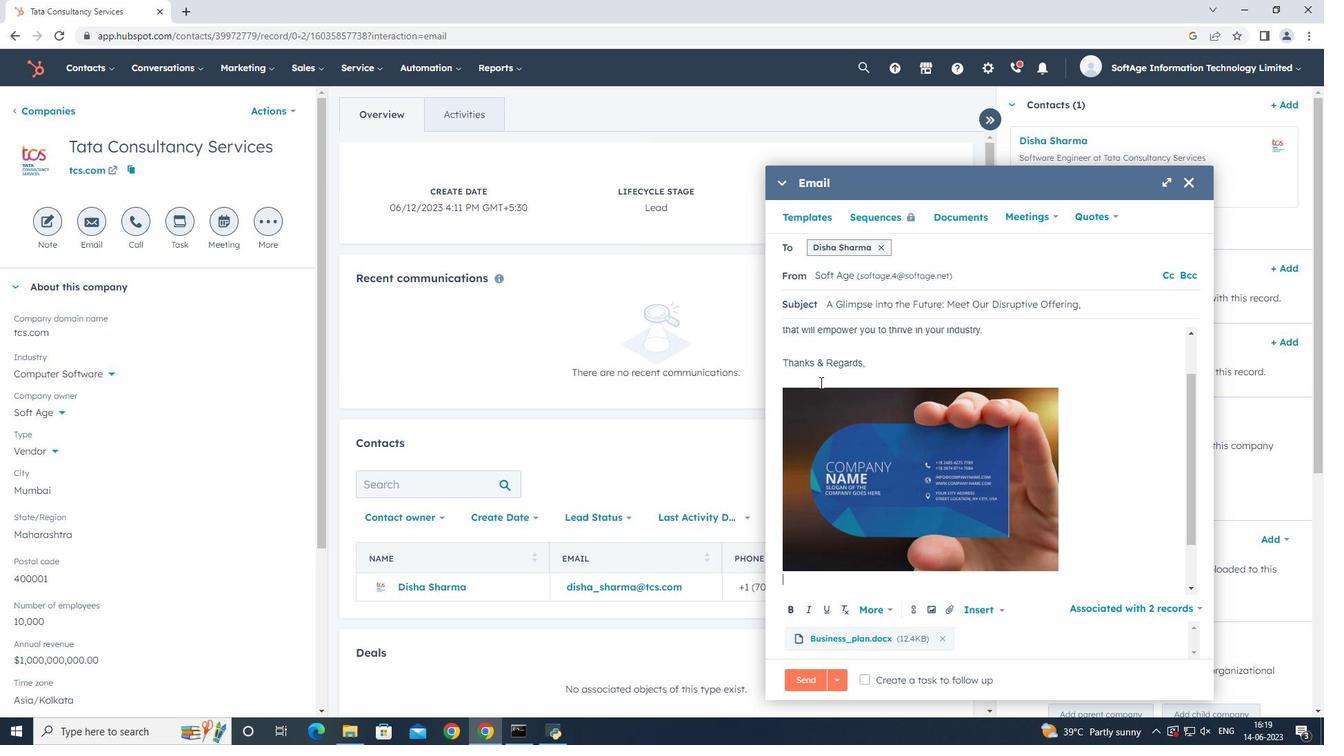 
Action: Mouse pressed left at (819, 378)
Screenshot: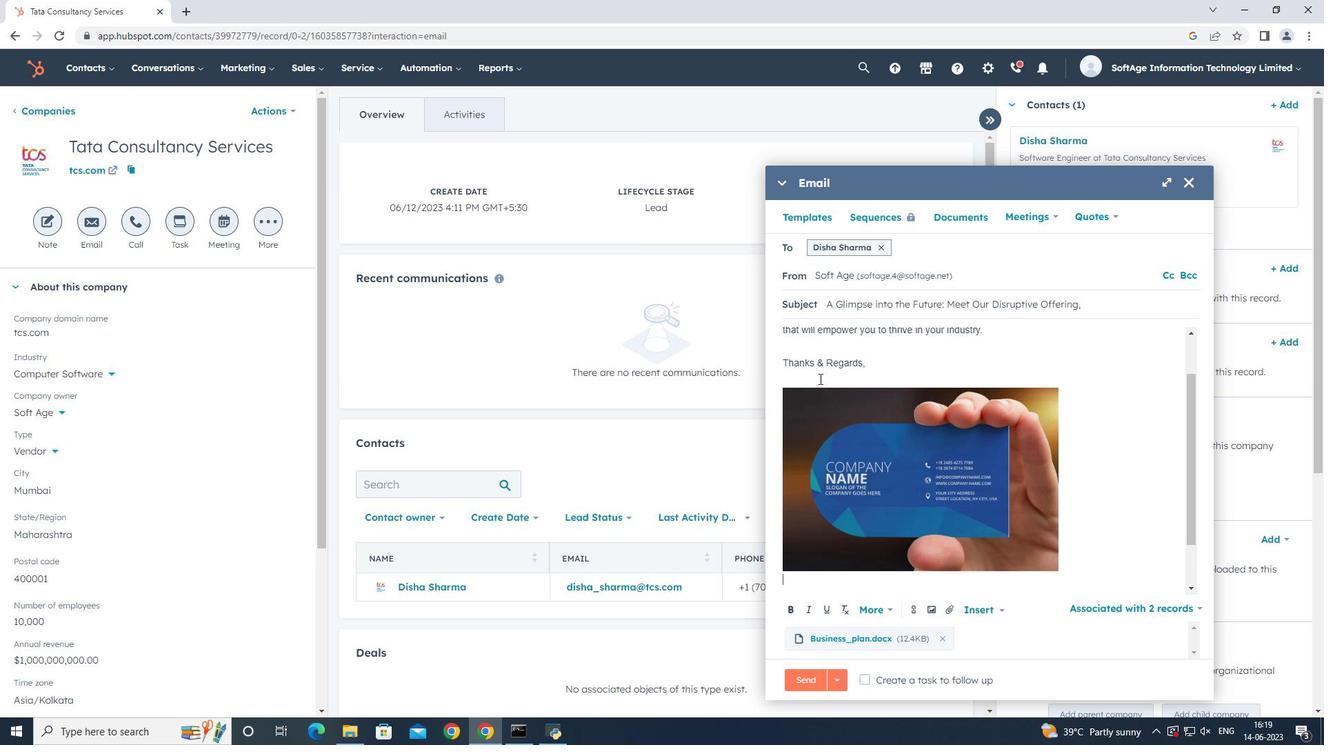 
Action: Key pressed <Key.shift>Facebook
Screenshot: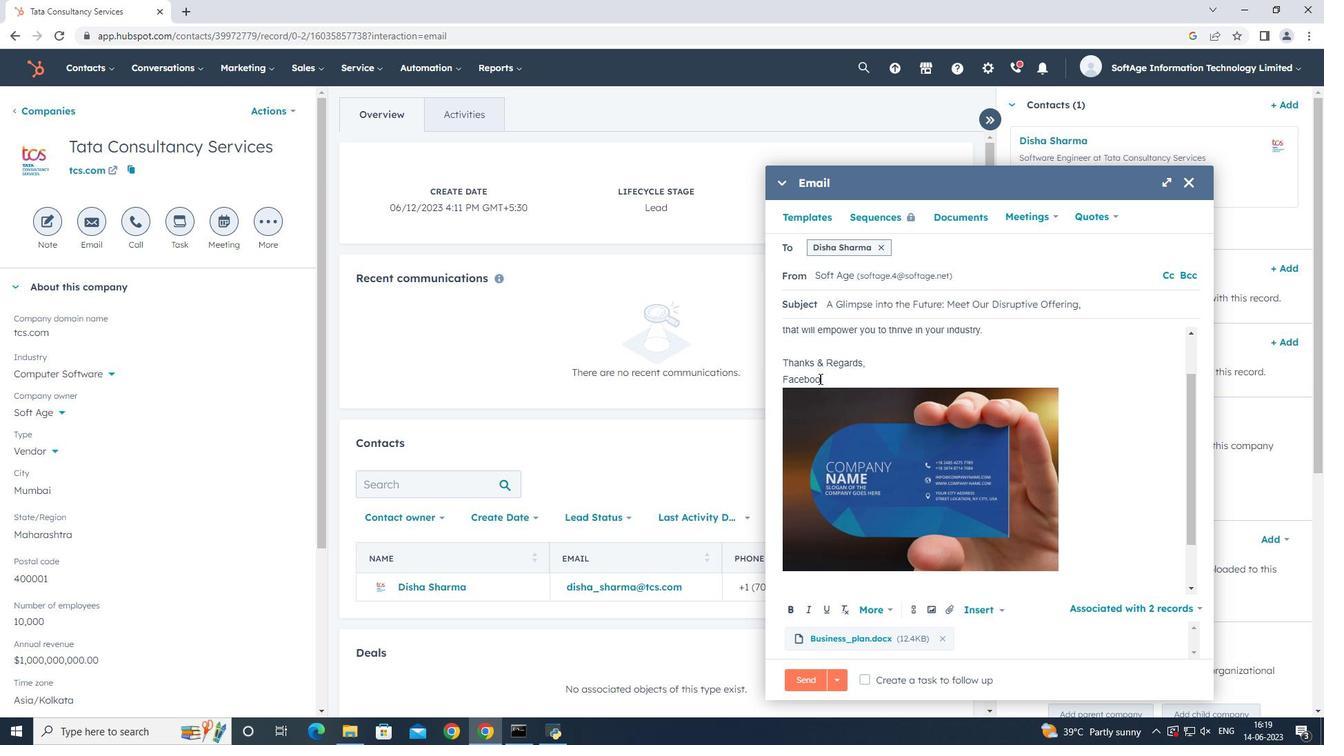 
Action: Mouse moved to (914, 607)
Screenshot: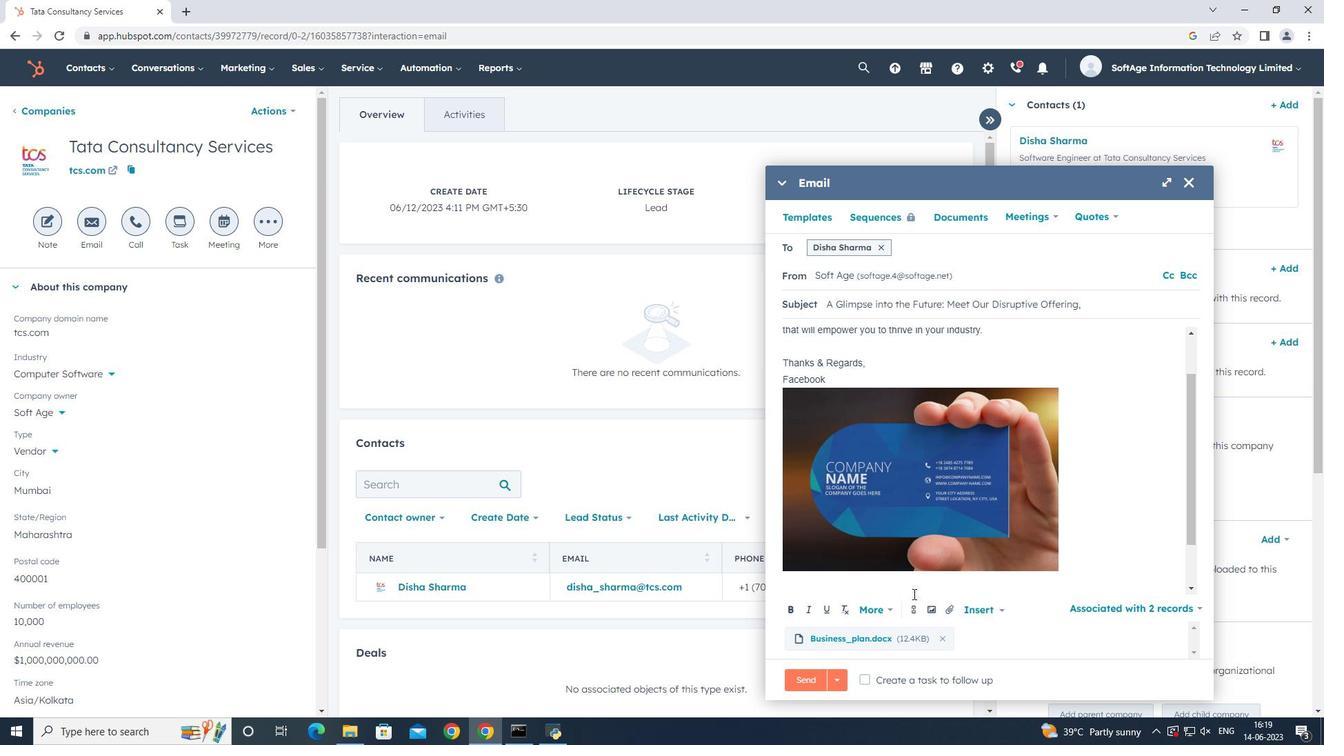 
Action: Mouse pressed left at (914, 607)
Screenshot: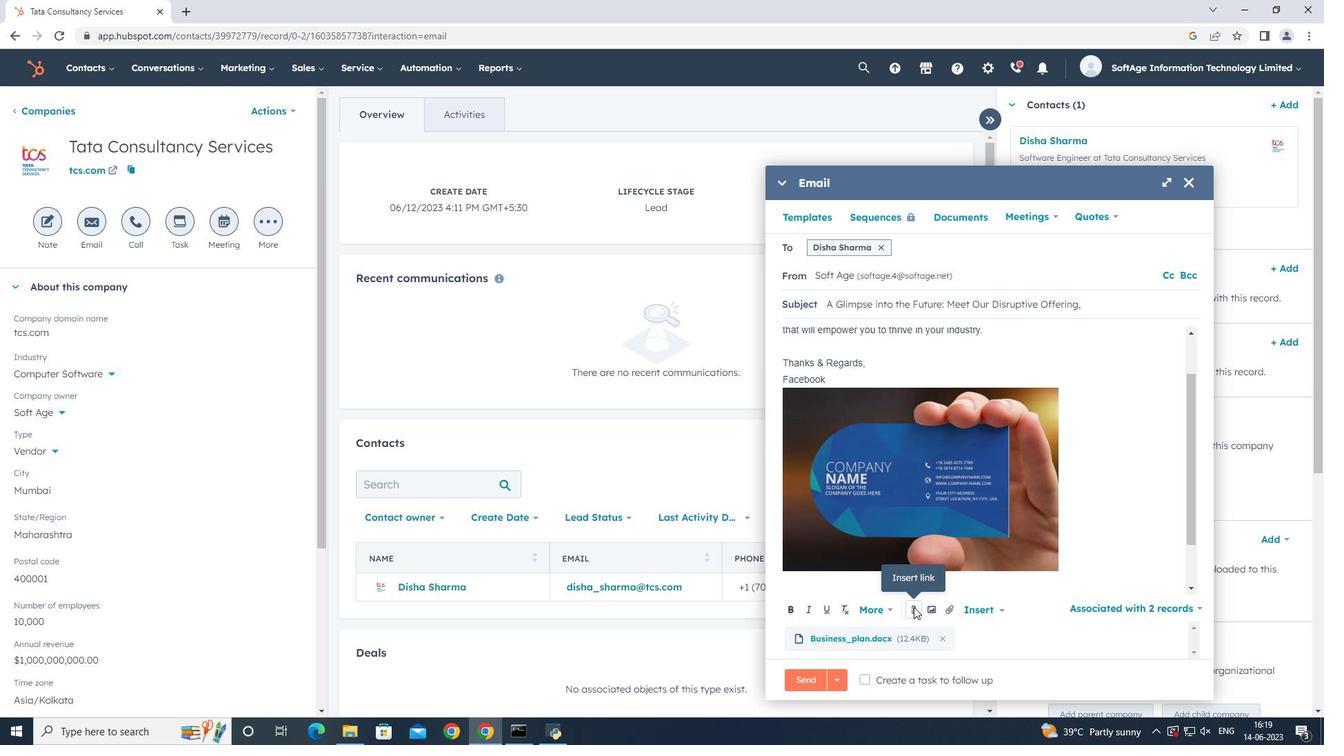 
Action: Mouse moved to (985, 485)
Screenshot: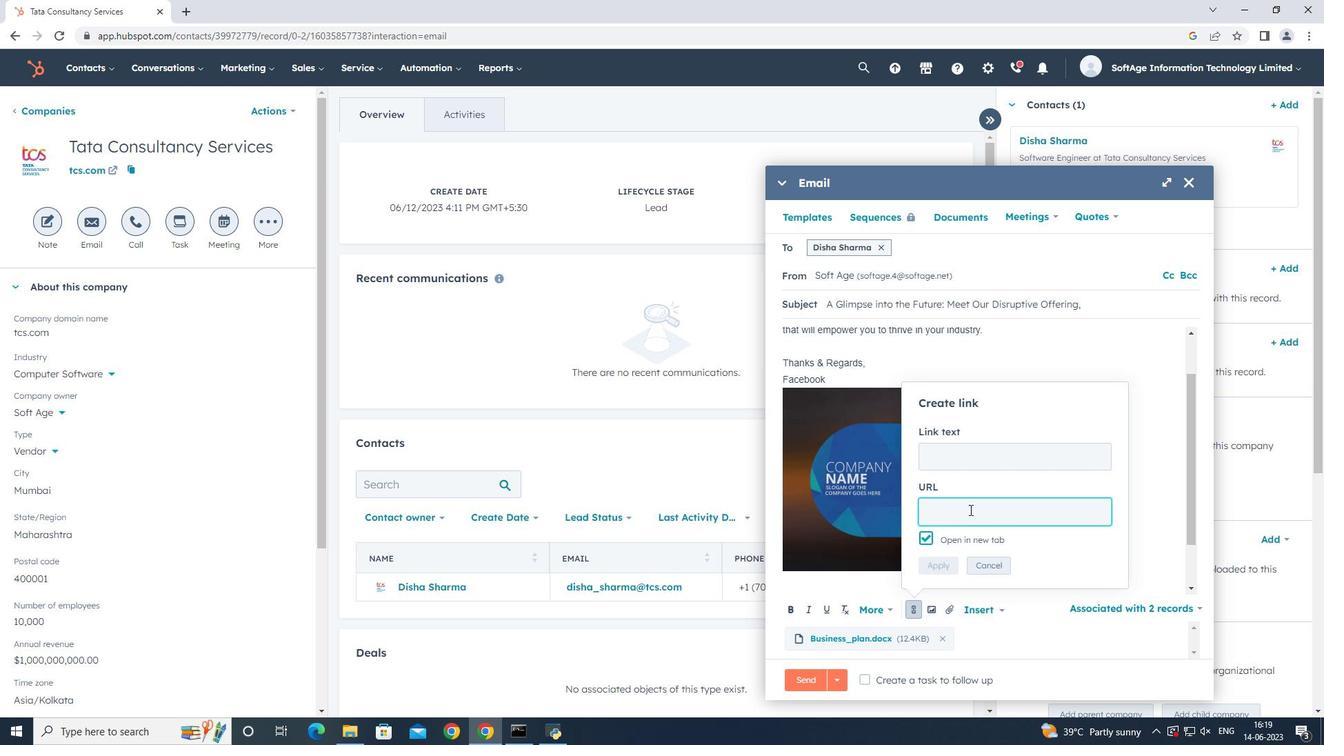 
Action: Key pressed www.facebook.com
Screenshot: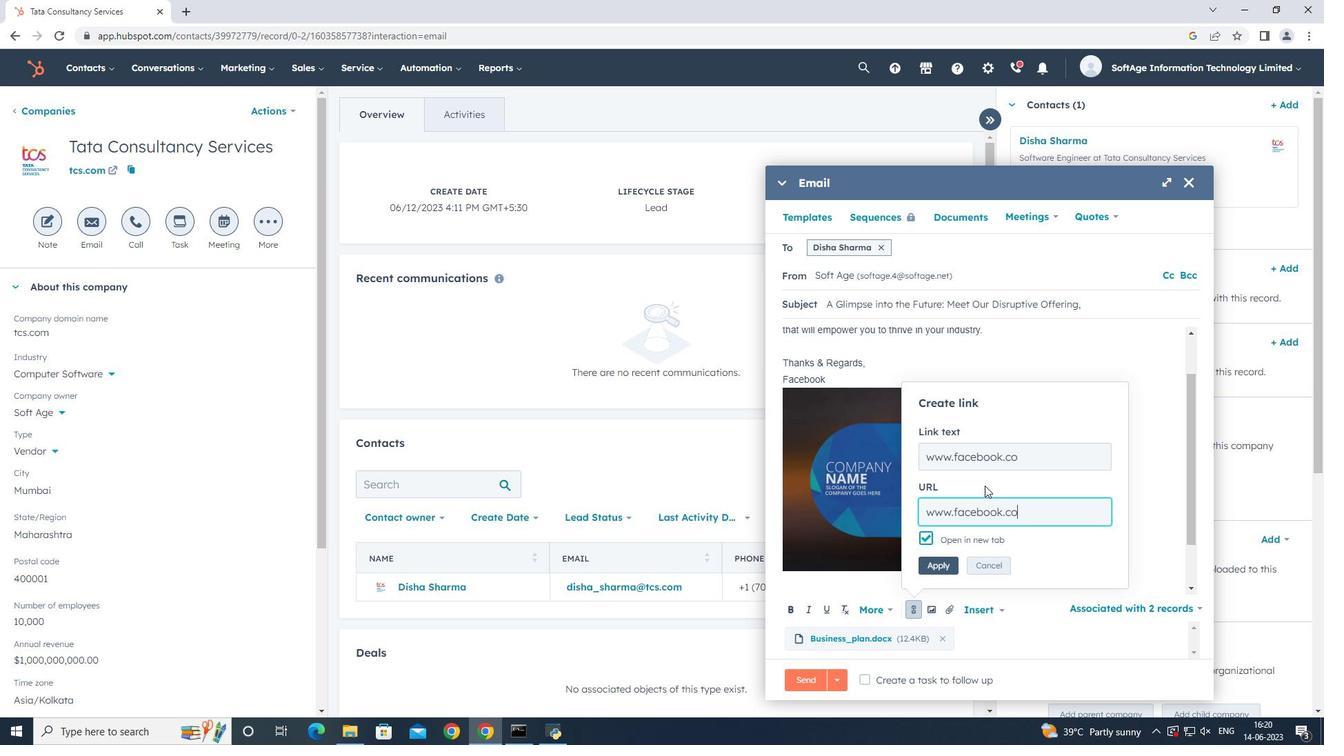 
Action: Mouse moved to (939, 563)
Screenshot: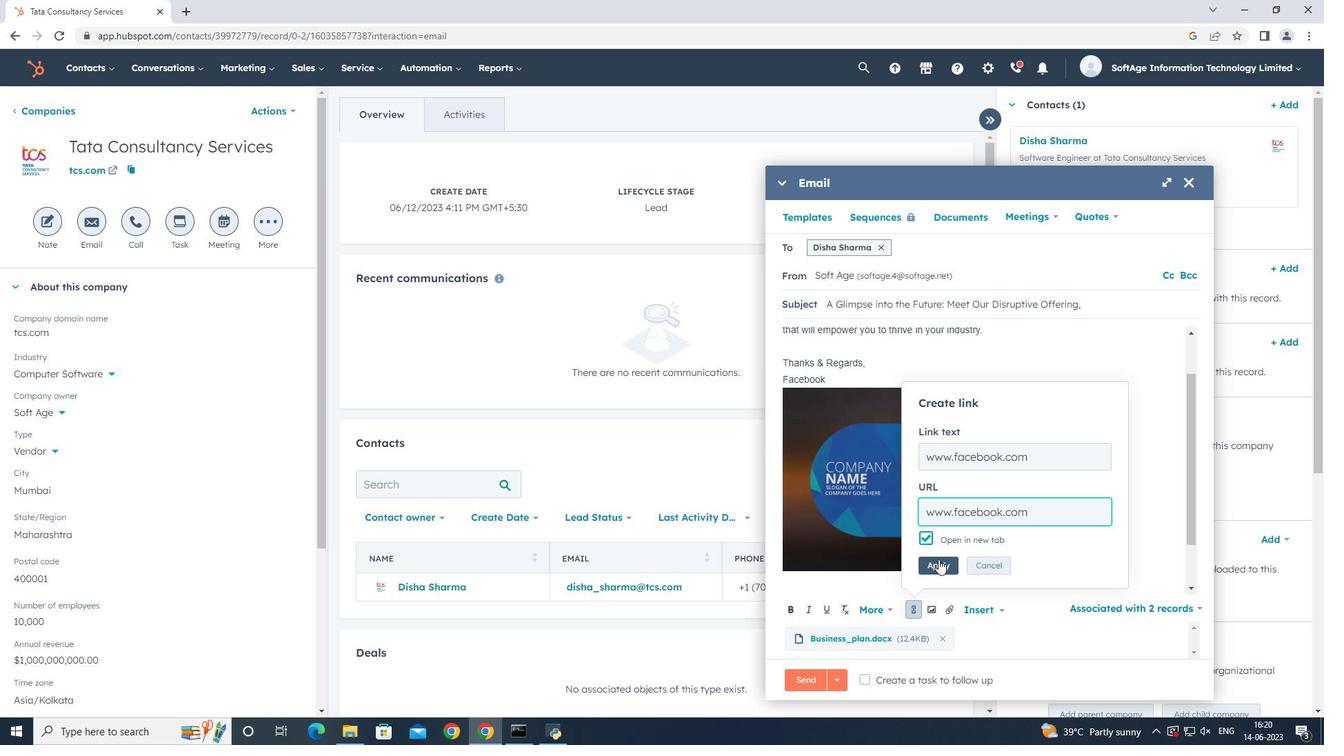 
Action: Mouse pressed left at (939, 563)
Screenshot: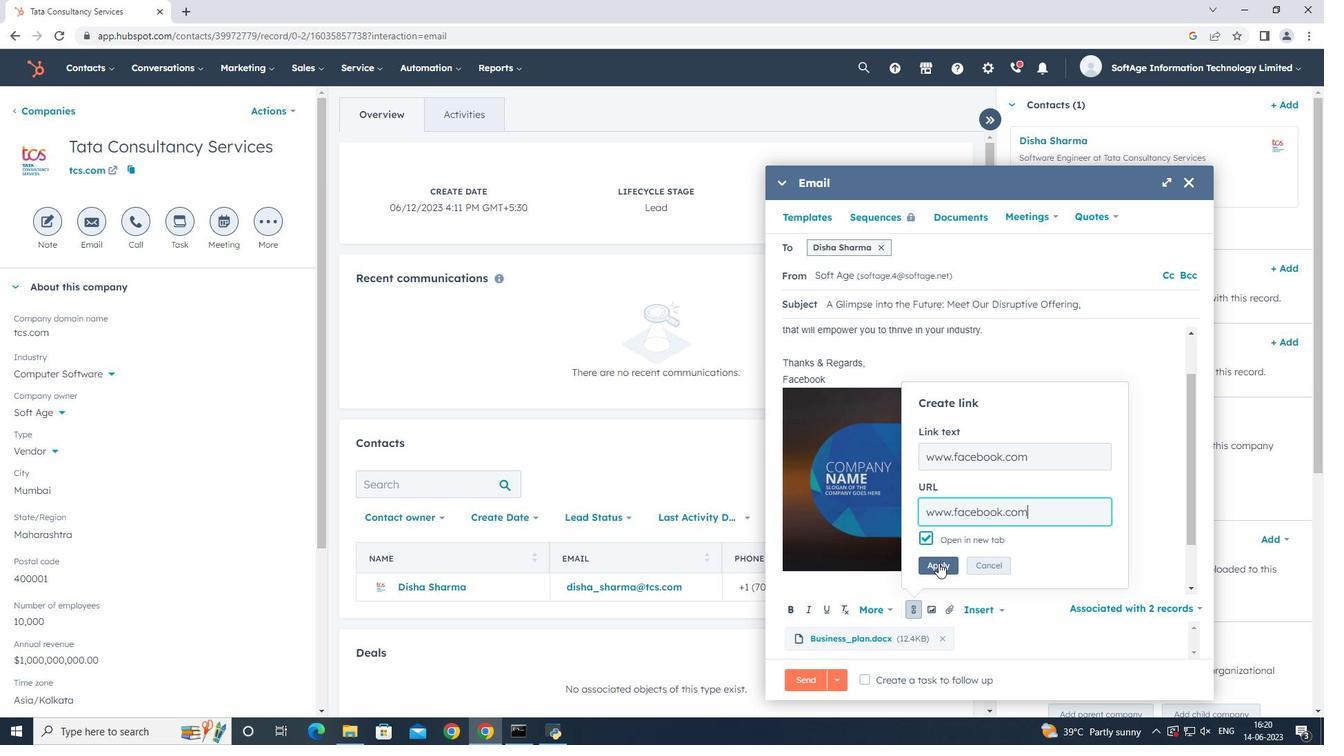 
Action: Mouse moved to (957, 684)
Screenshot: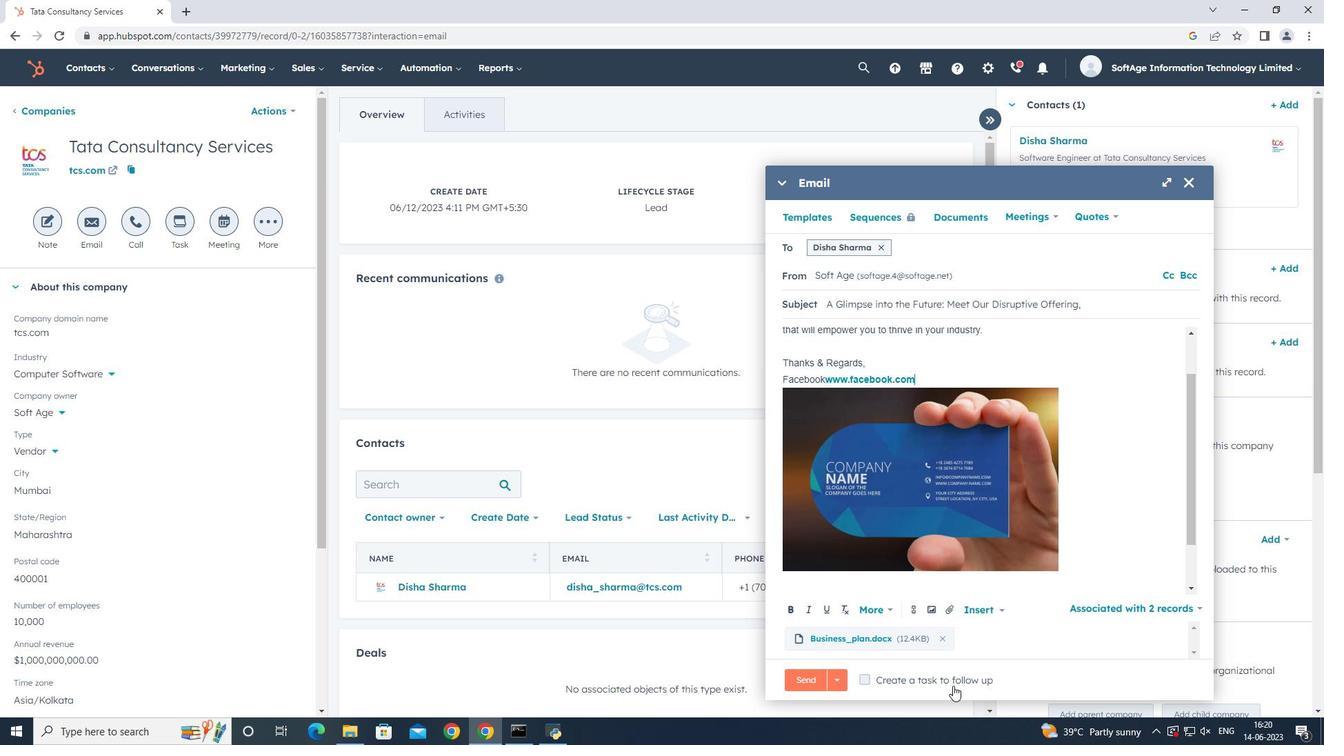 
Action: Mouse pressed left at (957, 684)
Screenshot: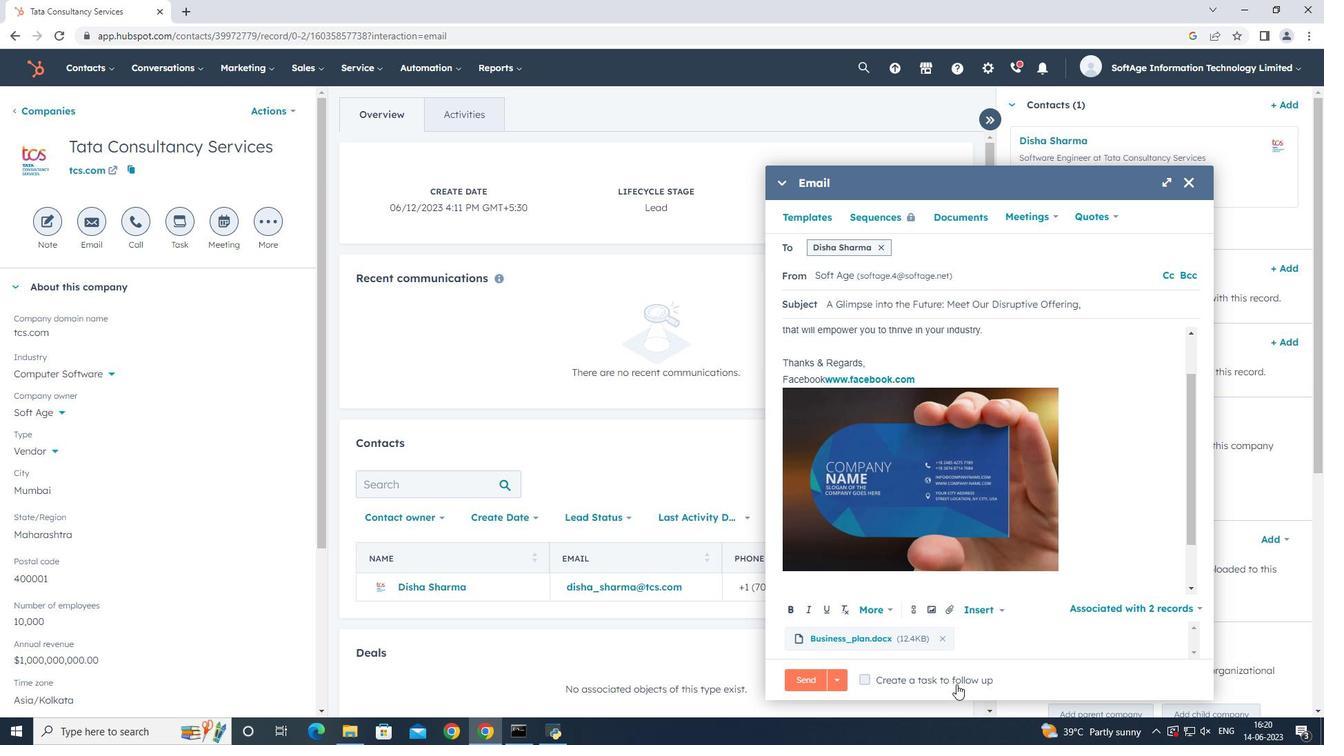 
Action: Mouse moved to (1053, 676)
Screenshot: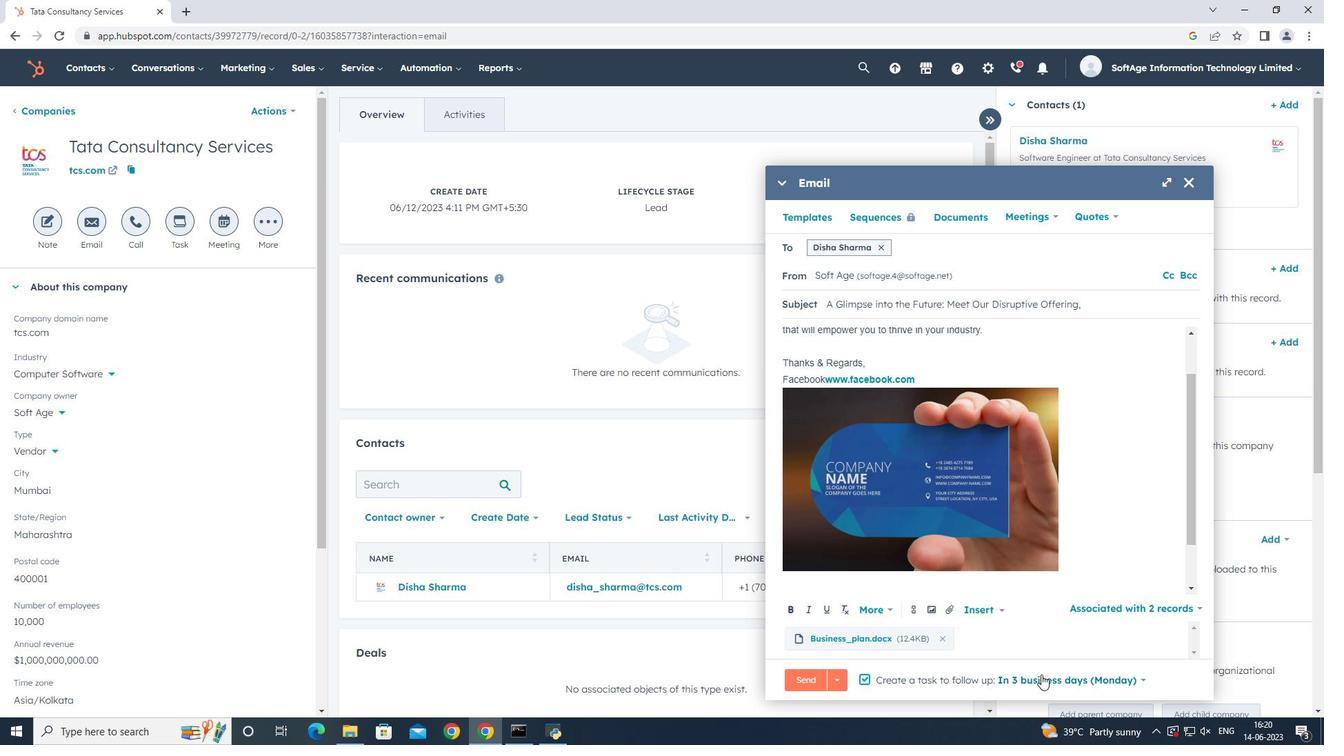 
Action: Mouse pressed left at (1053, 676)
Screenshot: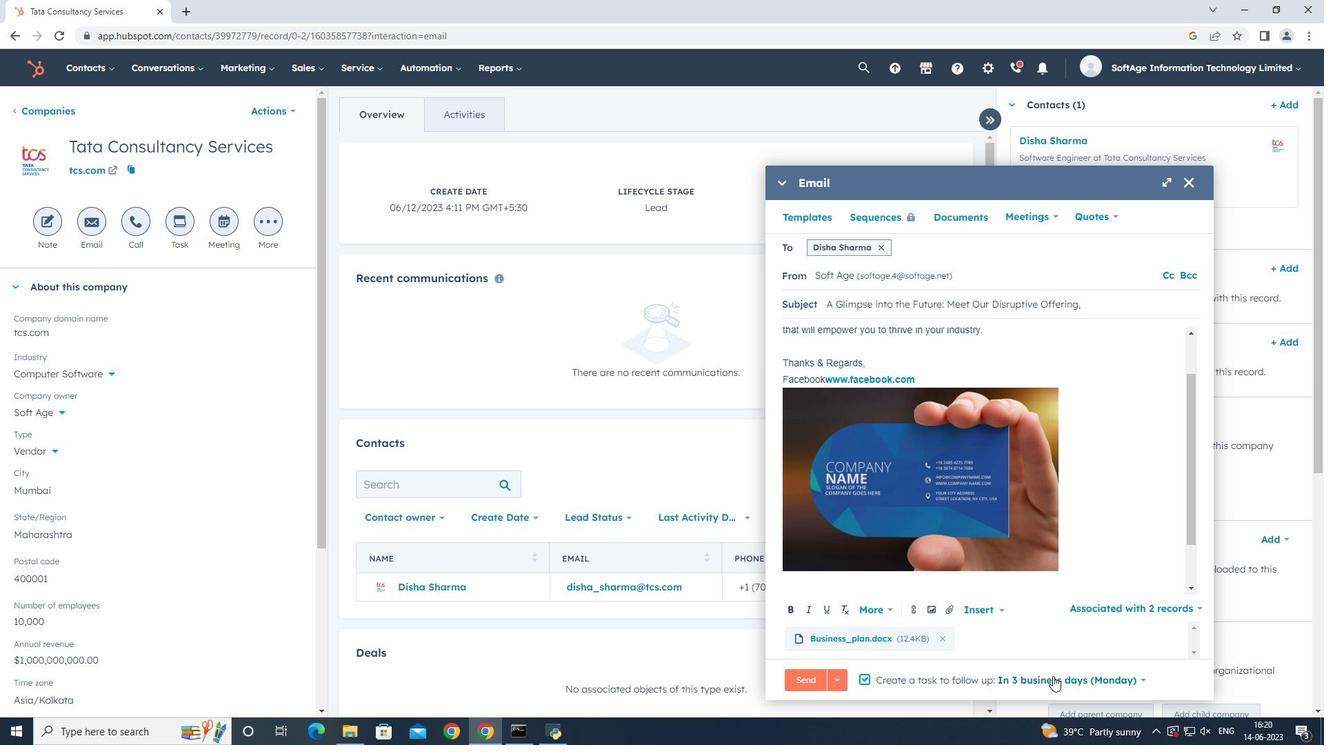 
Action: Mouse moved to (1056, 577)
Screenshot: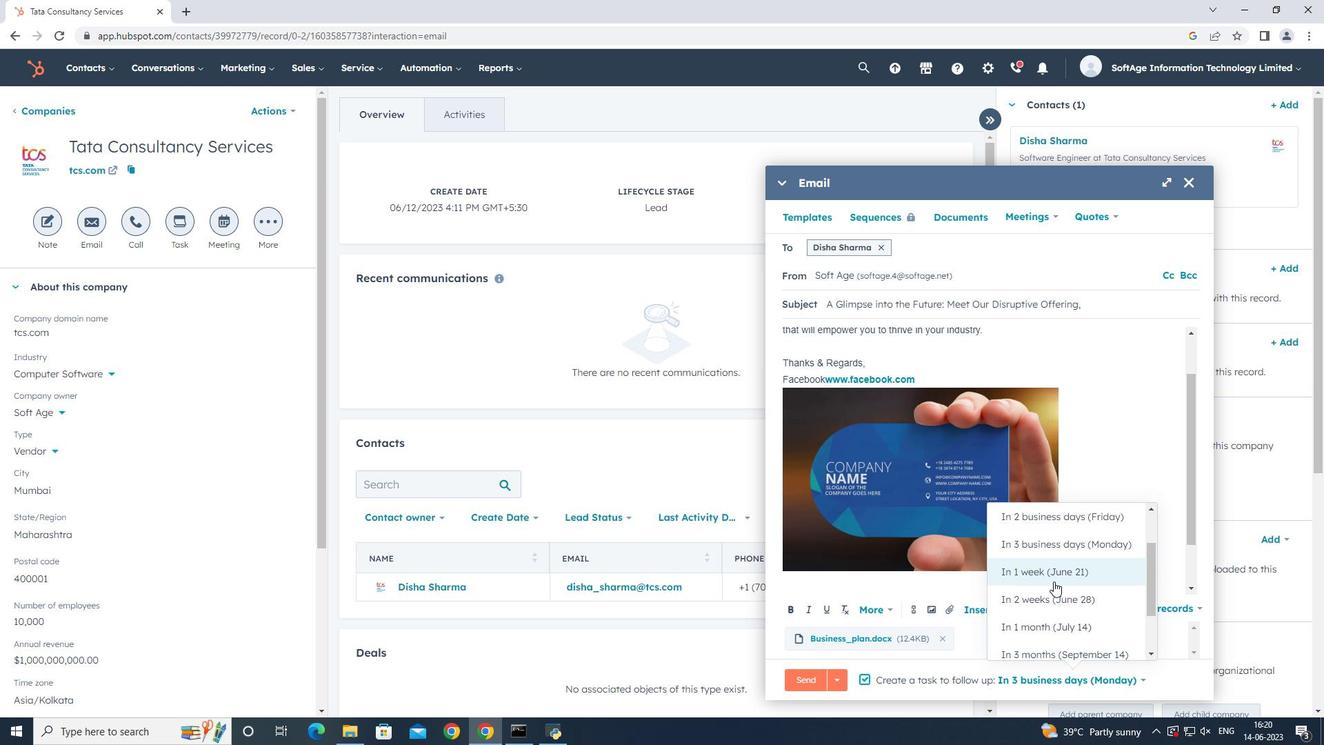 
Action: Mouse pressed left at (1056, 577)
Screenshot: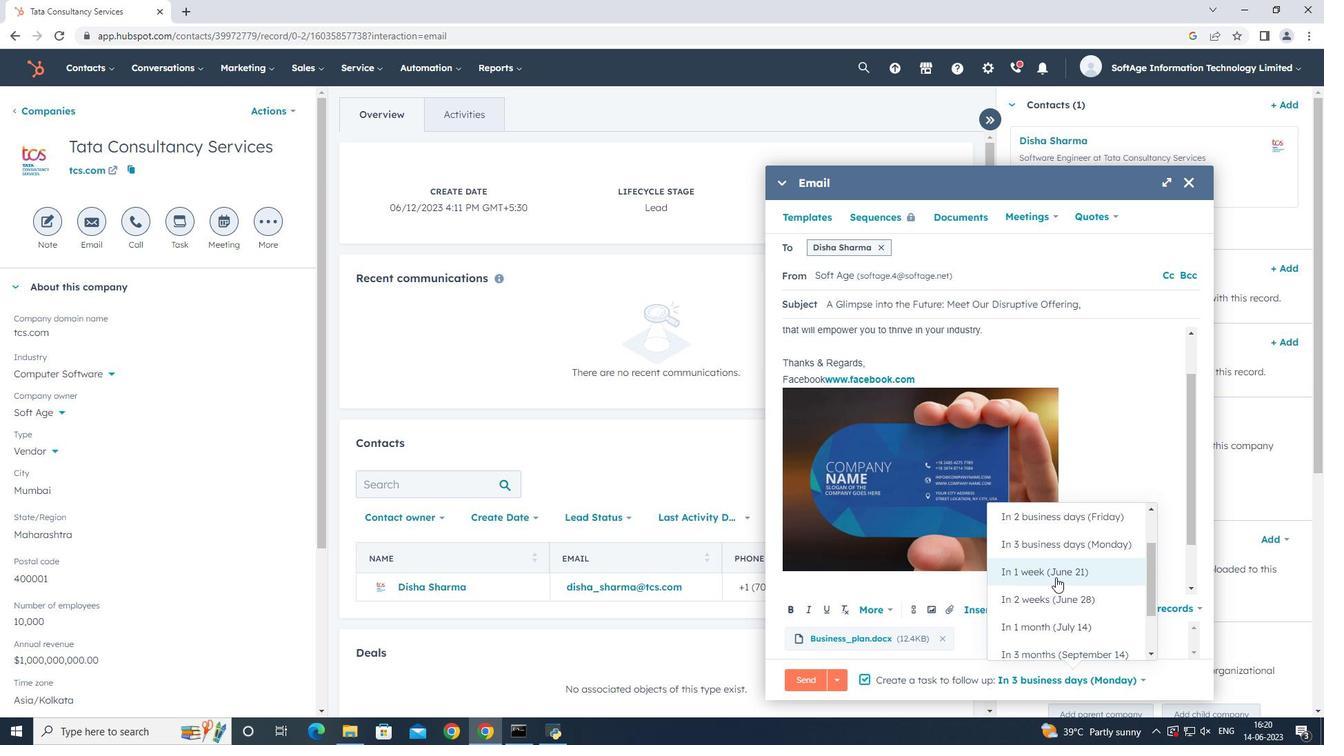 
Action: Mouse moved to (878, 247)
Screenshot: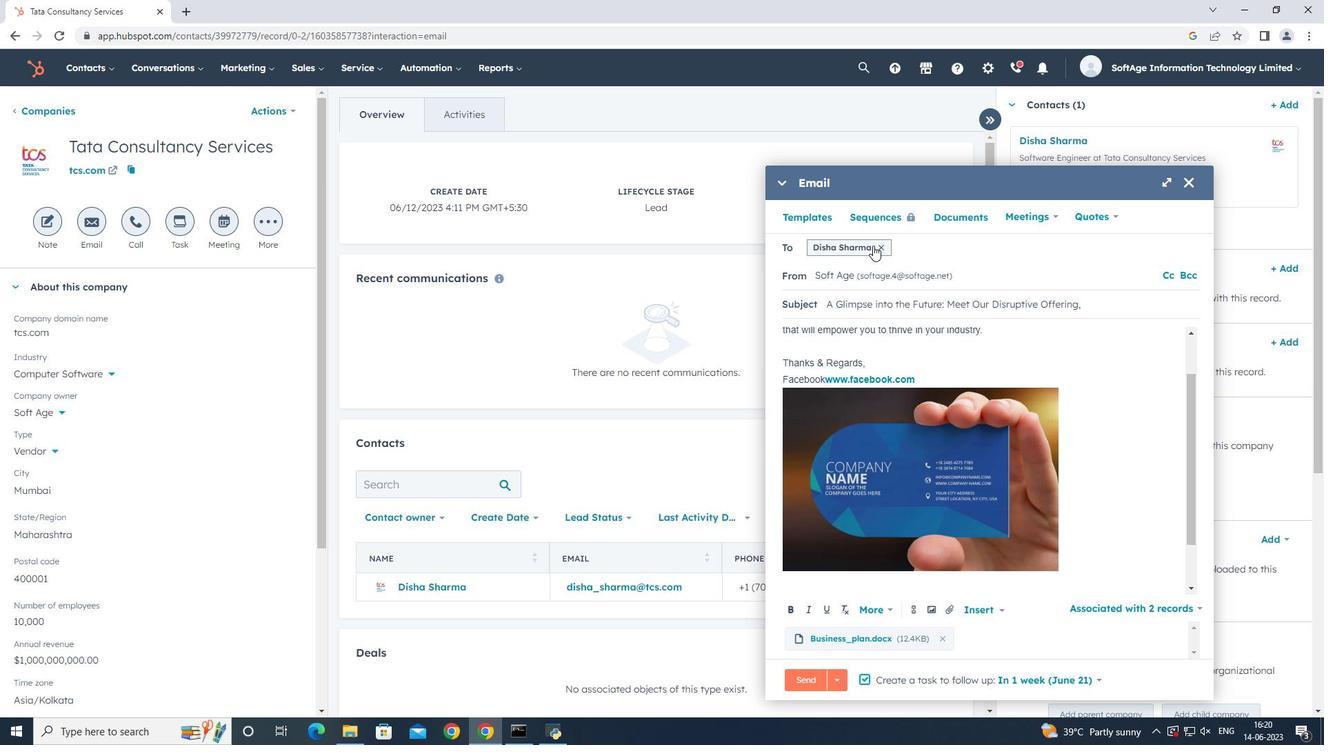 
Action: Mouse pressed left at (878, 247)
Screenshot: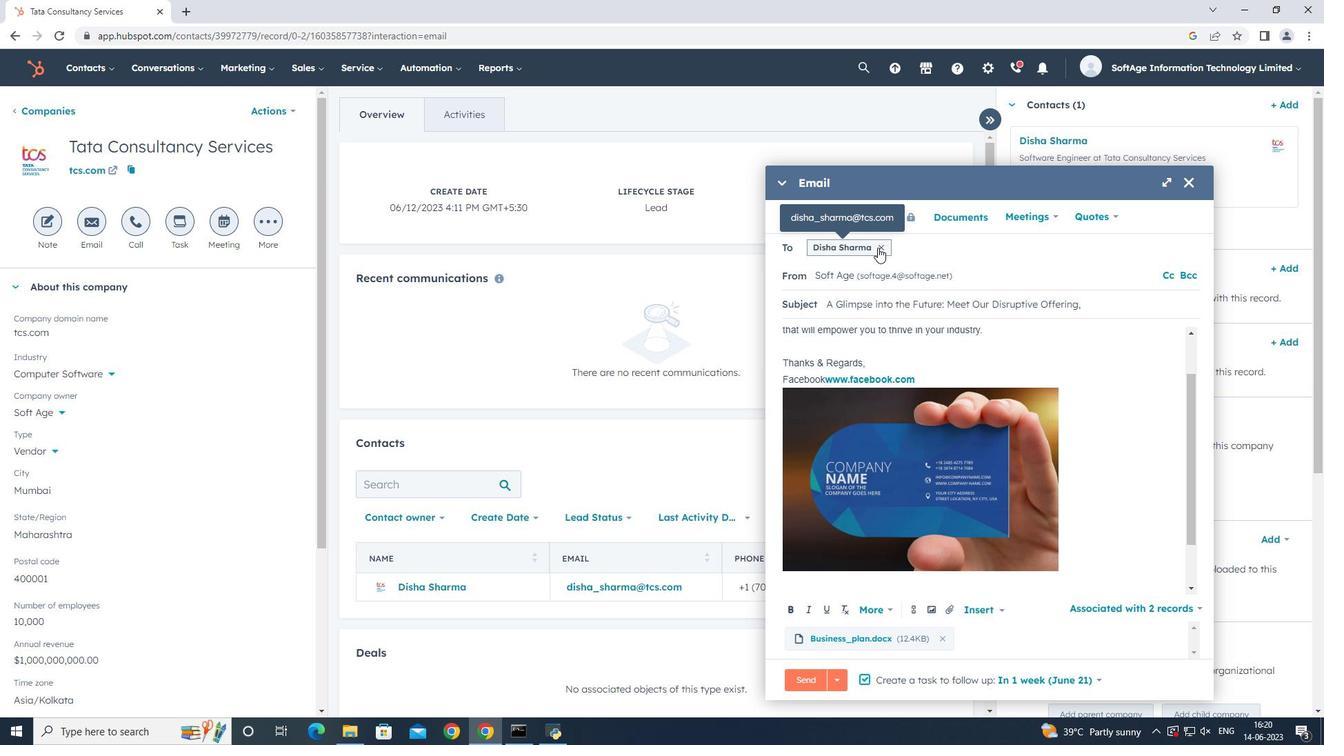 
Action: Mouse moved to (883, 248)
Screenshot: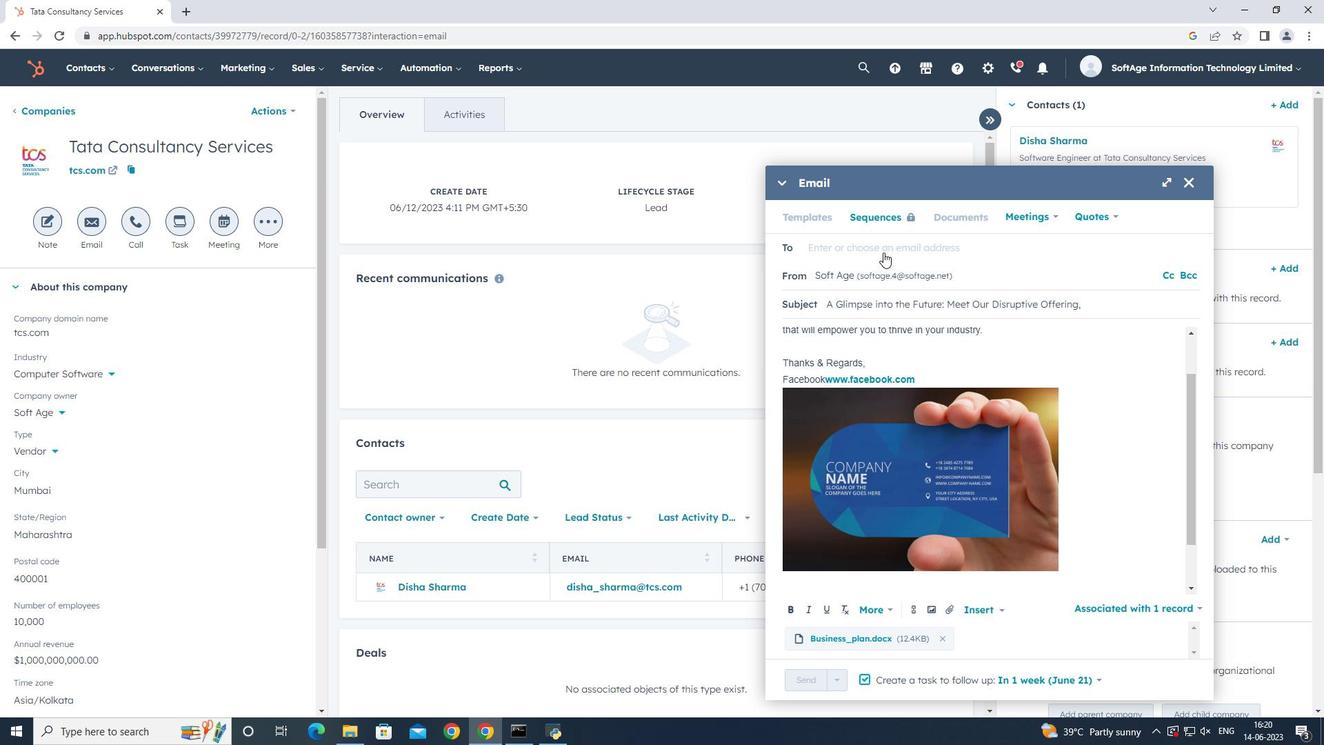 
Action: Mouse pressed left at (883, 248)
Screenshot: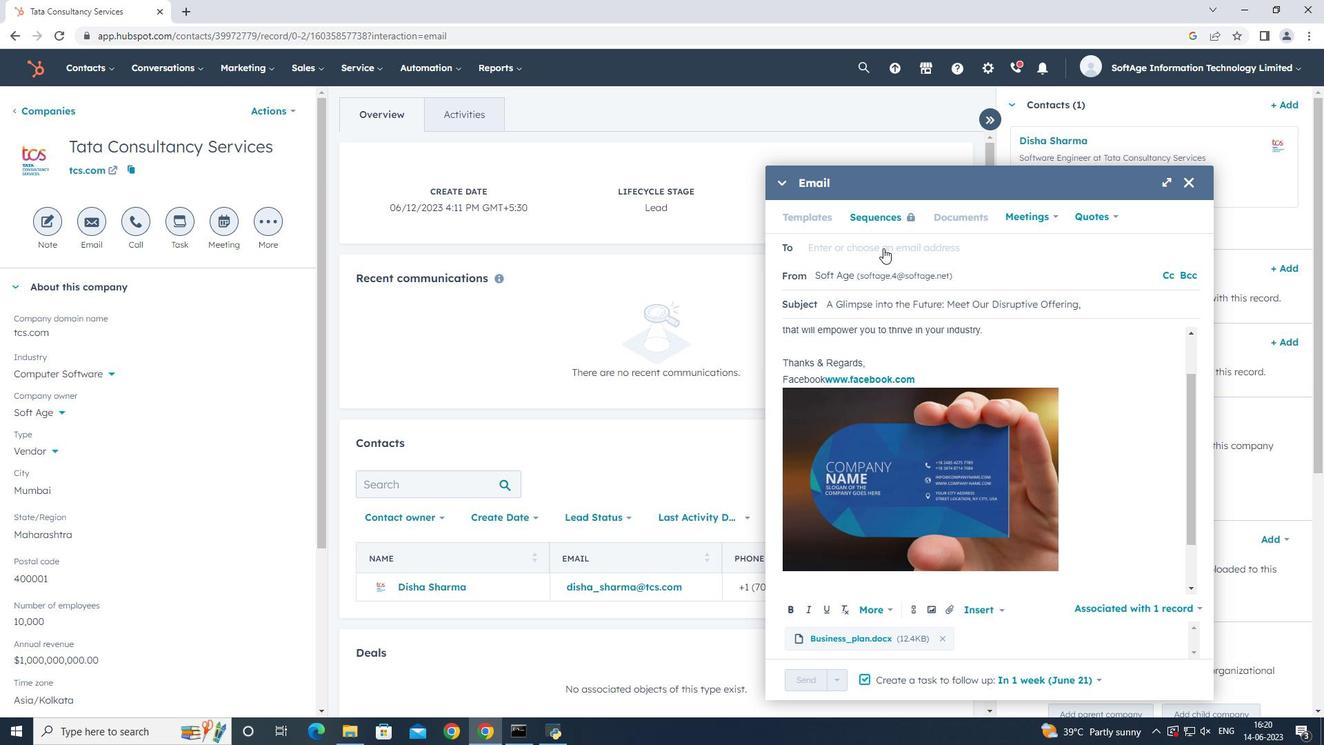 
Action: Mouse moved to (889, 280)
Screenshot: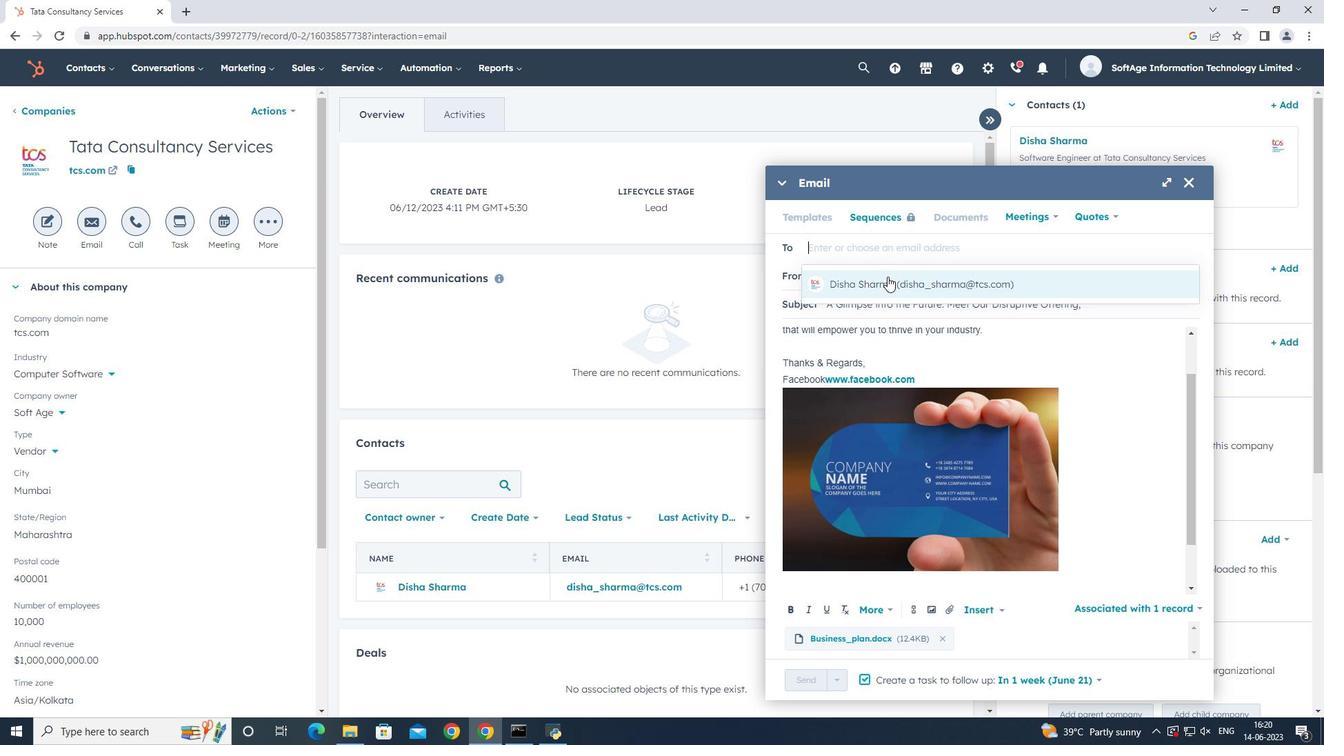 
Action: Mouse pressed left at (889, 280)
Screenshot: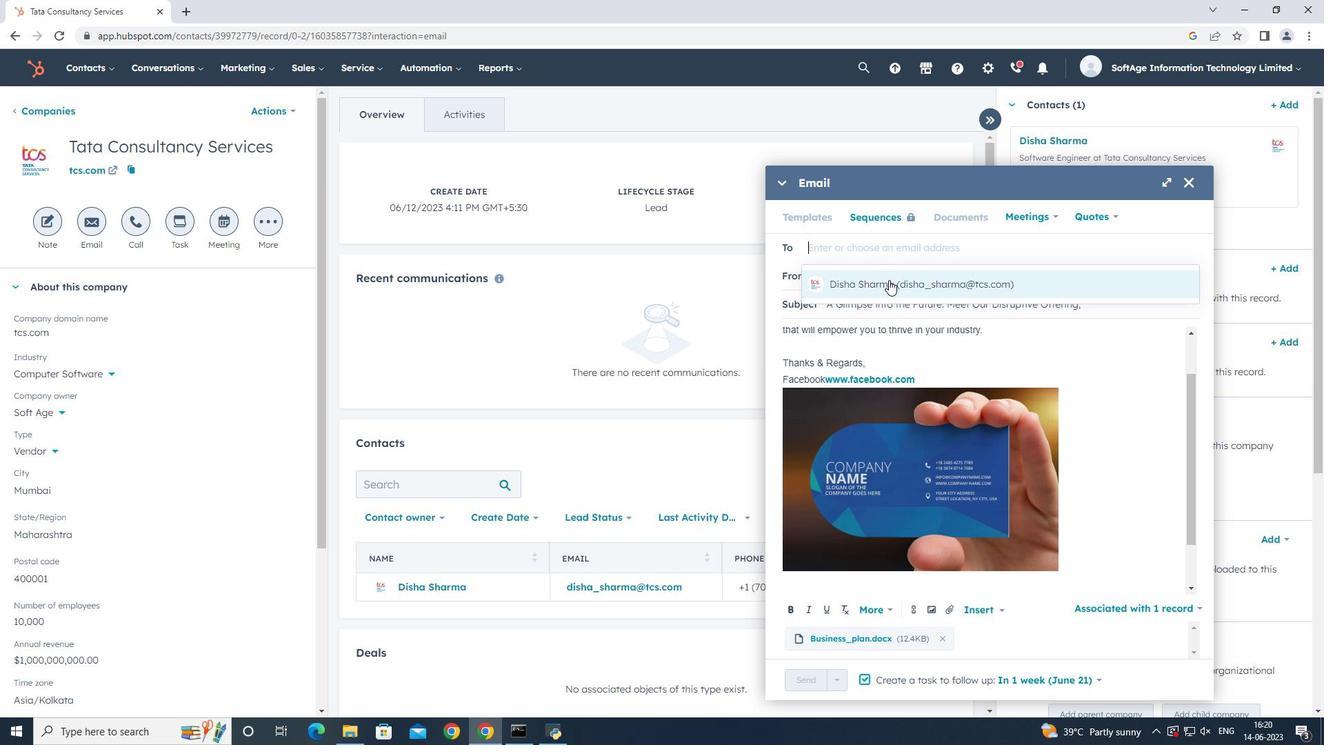 
Action: Mouse moved to (806, 678)
Screenshot: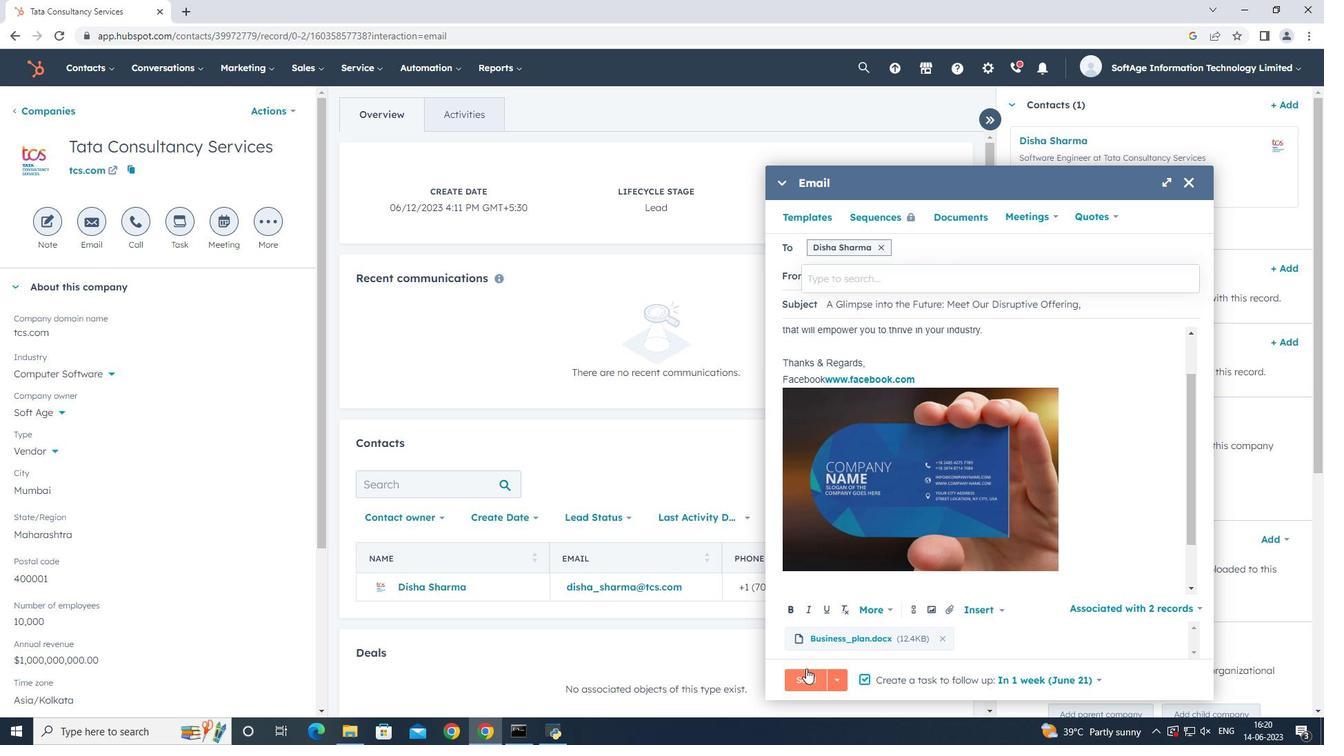 
Action: Mouse pressed left at (806, 678)
Screenshot: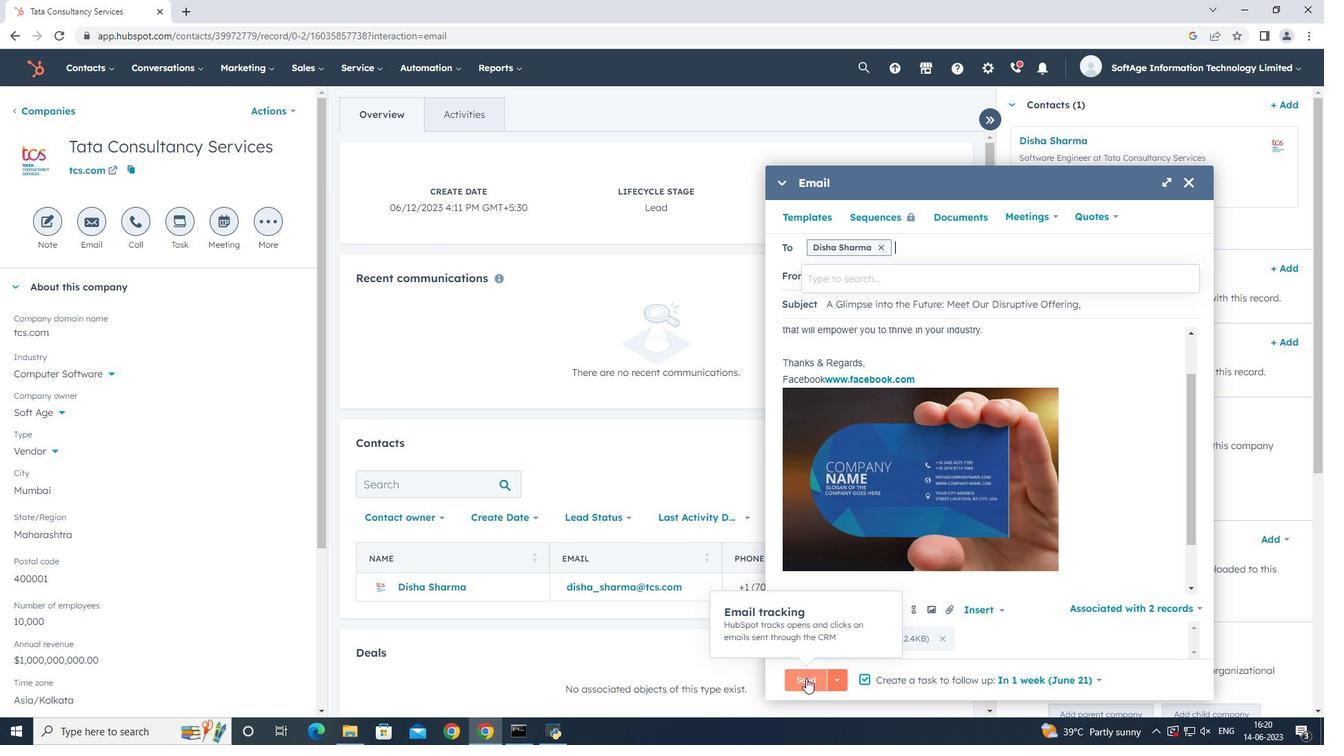 
Action: Mouse moved to (785, 278)
Screenshot: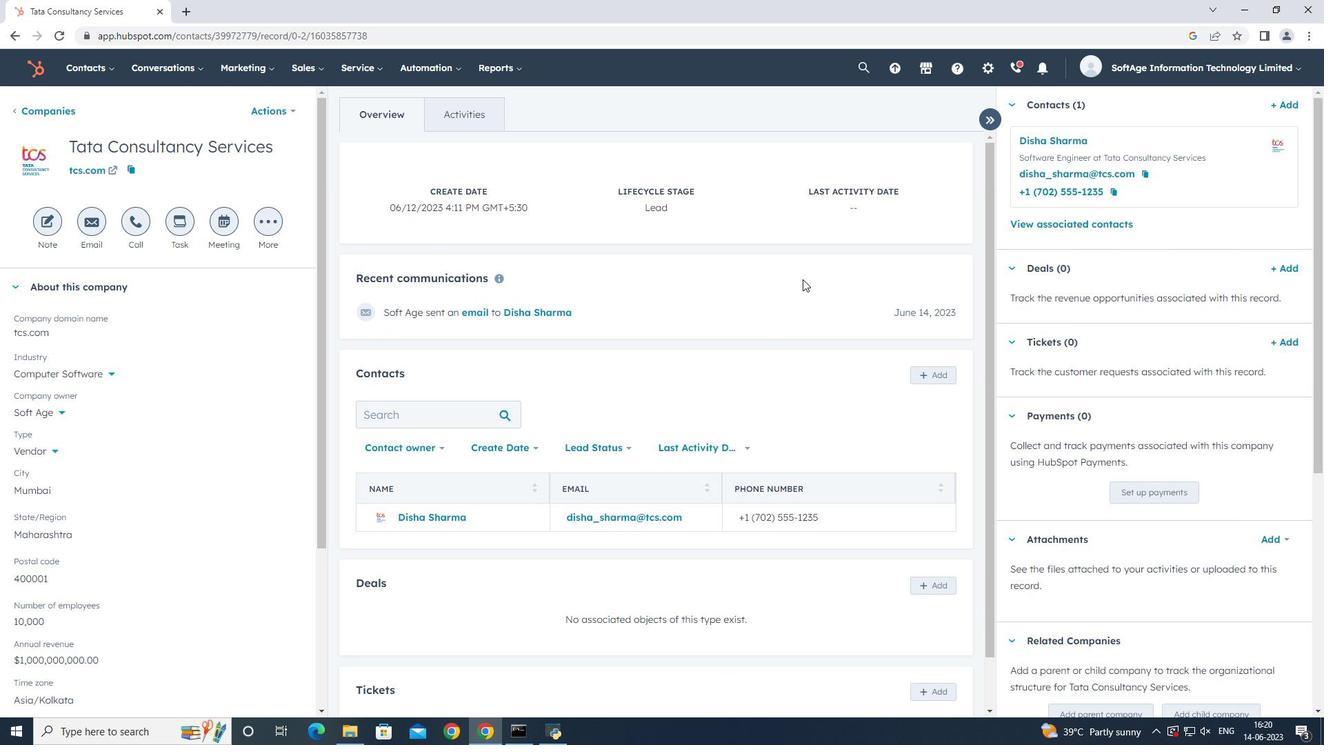 
